 Task: Research Airbnb properties in Santana do Ipanema, Brazil from 5th December, 2023 to 10th December, 2023 for 4 adults.2 bedrooms having 4 beds and 2 bathrooms. Property type can be house. Look for 4 properties as per requirement.
Action: Mouse pressed left at (479, 125)
Screenshot: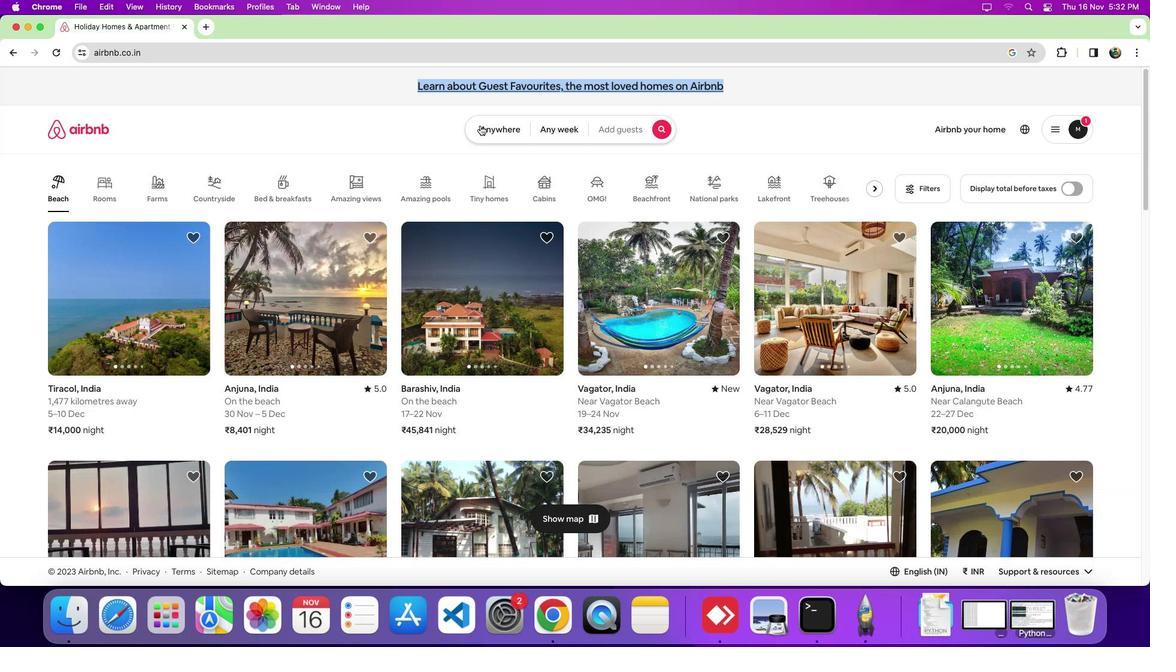 
Action: Mouse pressed left at (479, 125)
Screenshot: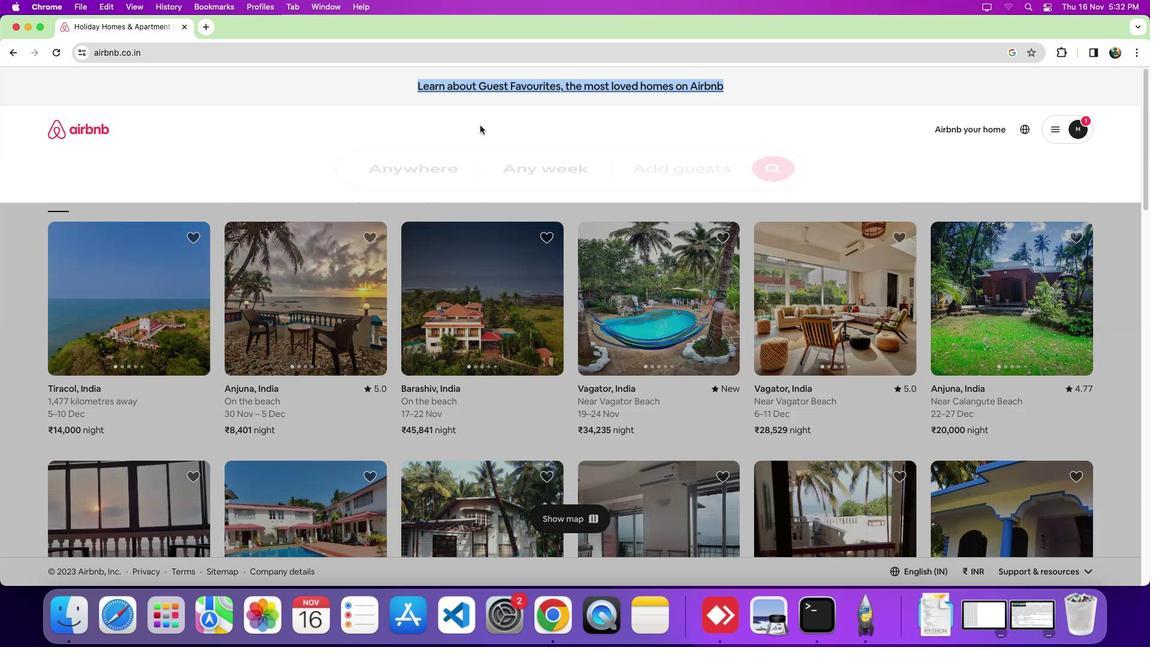 
Action: Mouse moved to (456, 180)
Screenshot: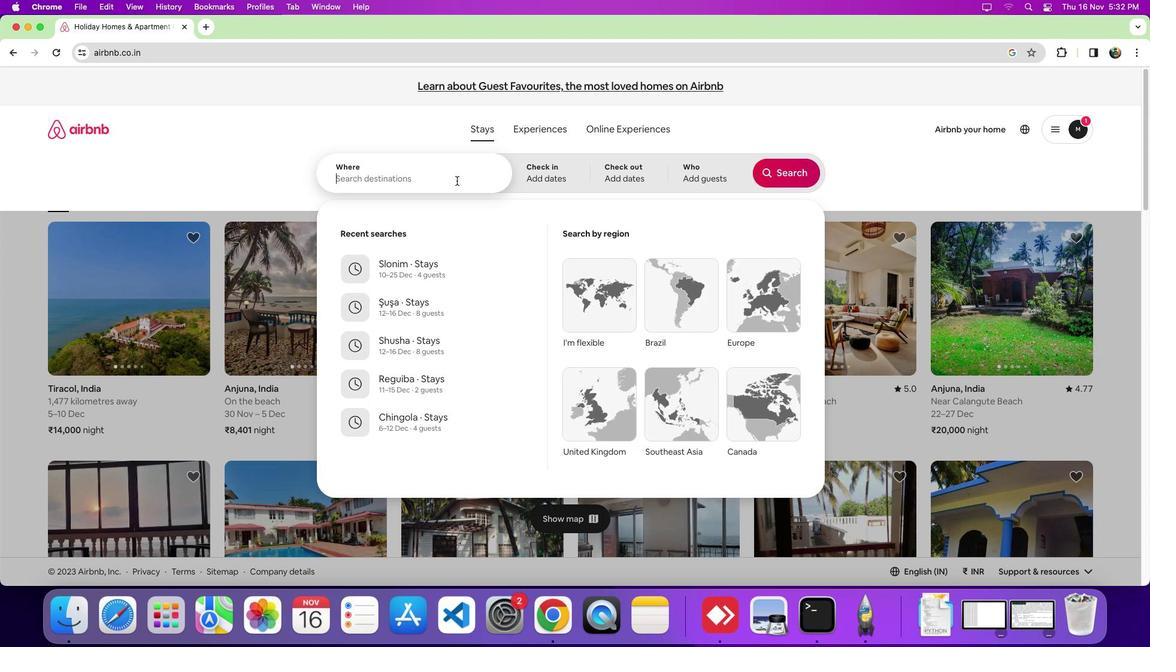 
Action: Mouse pressed left at (456, 180)
Screenshot: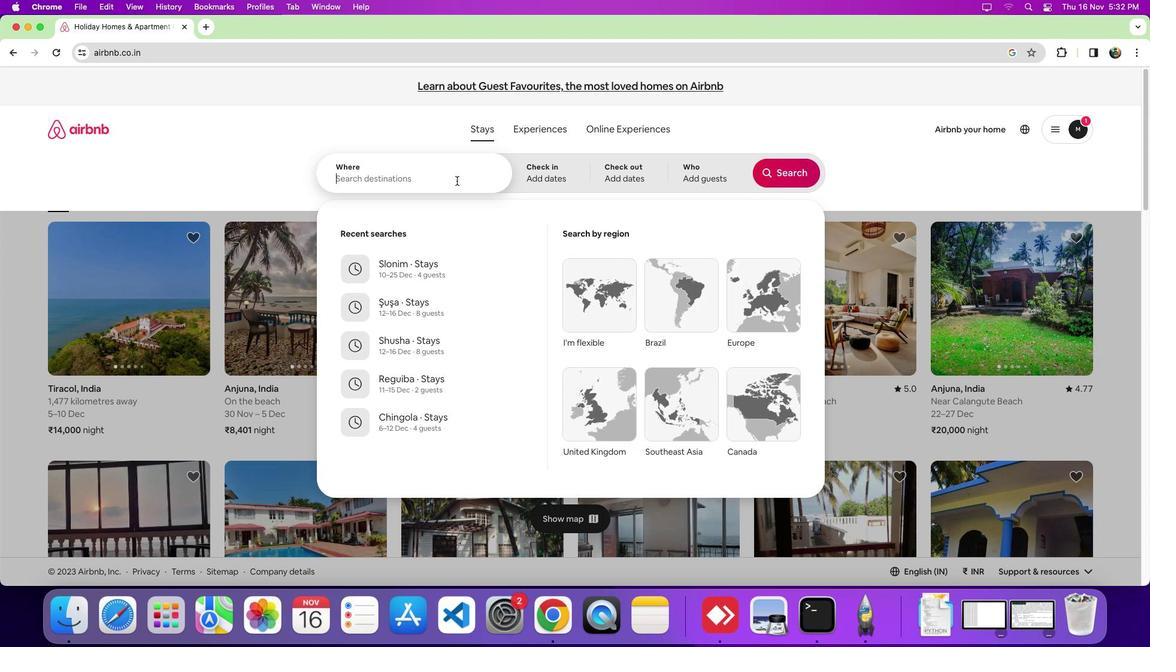 
Action: Key pressed Key.shift_r'S''a''n''t''a''n''a'Key.space'd''o'Key.space'i''p''a''n''e''m''a'','Key.spaceKey.shift_r'B''r''a''z''i''l'
Screenshot: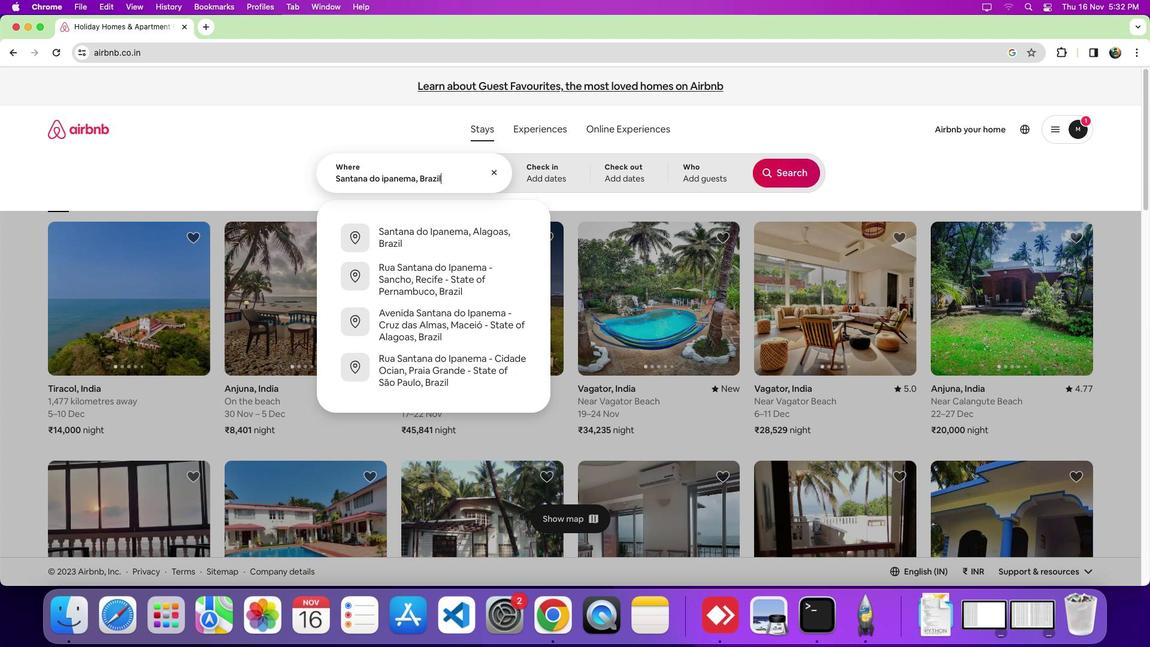 
Action: Mouse moved to (546, 177)
Screenshot: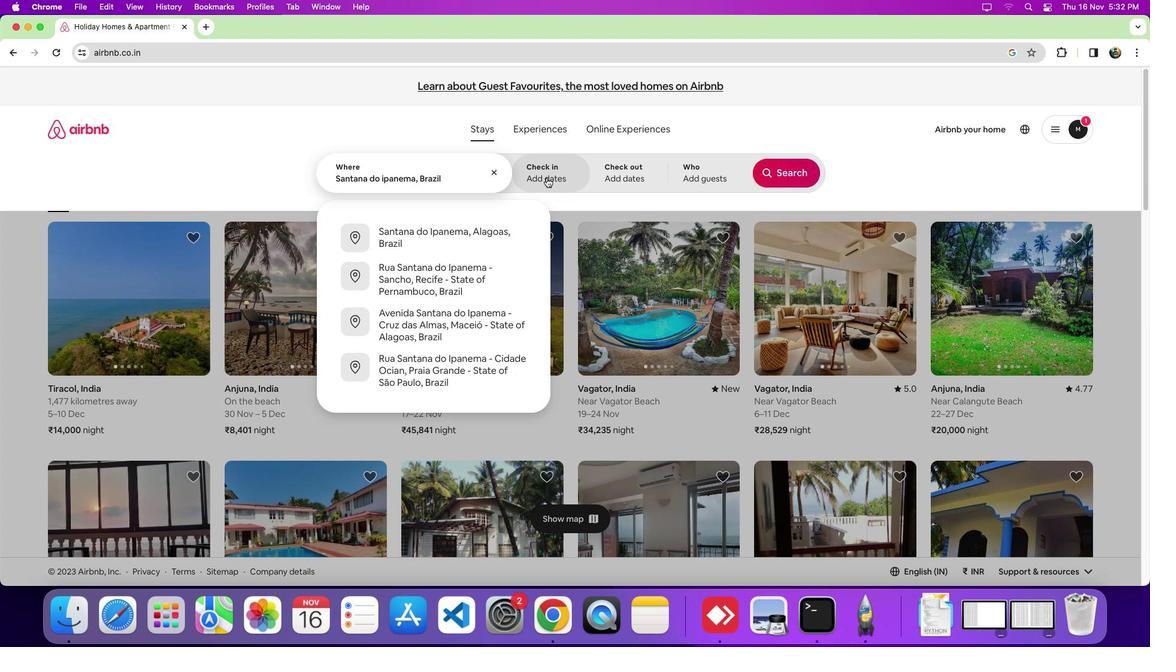 
Action: Mouse pressed left at (546, 177)
Screenshot: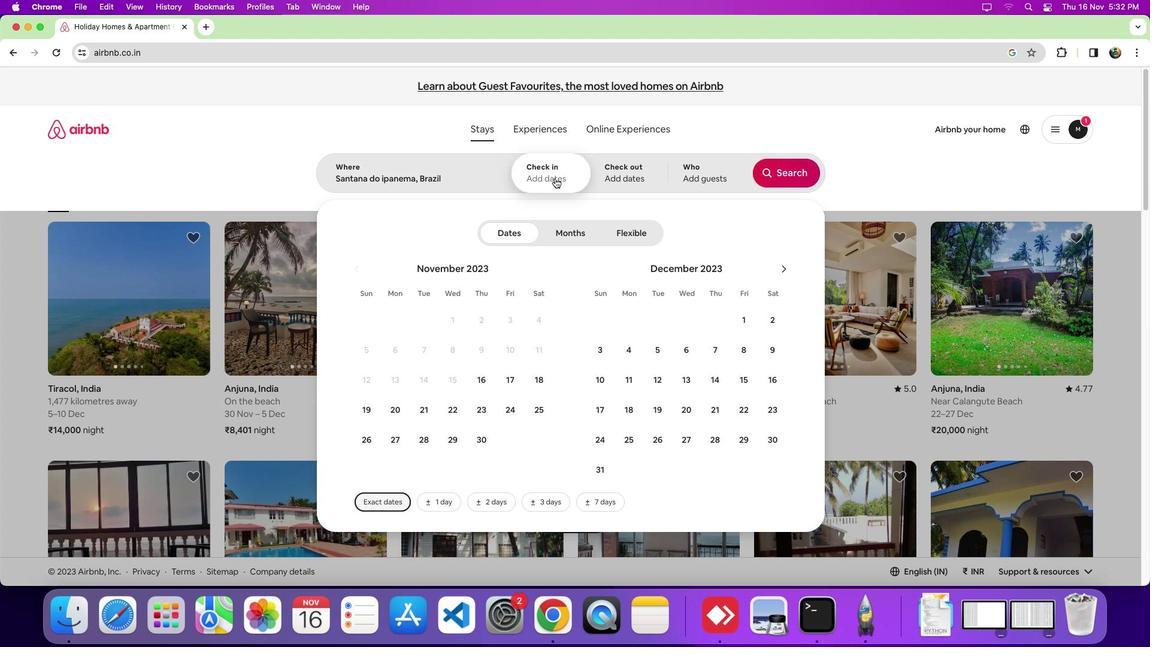 
Action: Mouse moved to (663, 352)
Screenshot: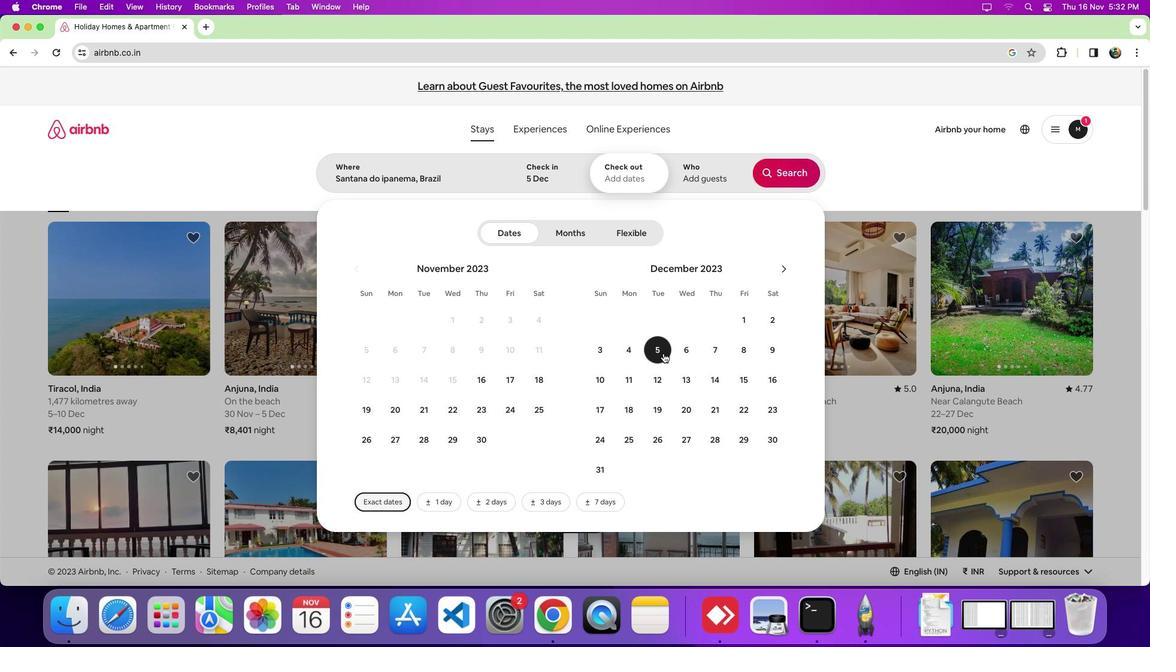 
Action: Mouse pressed left at (663, 352)
Screenshot: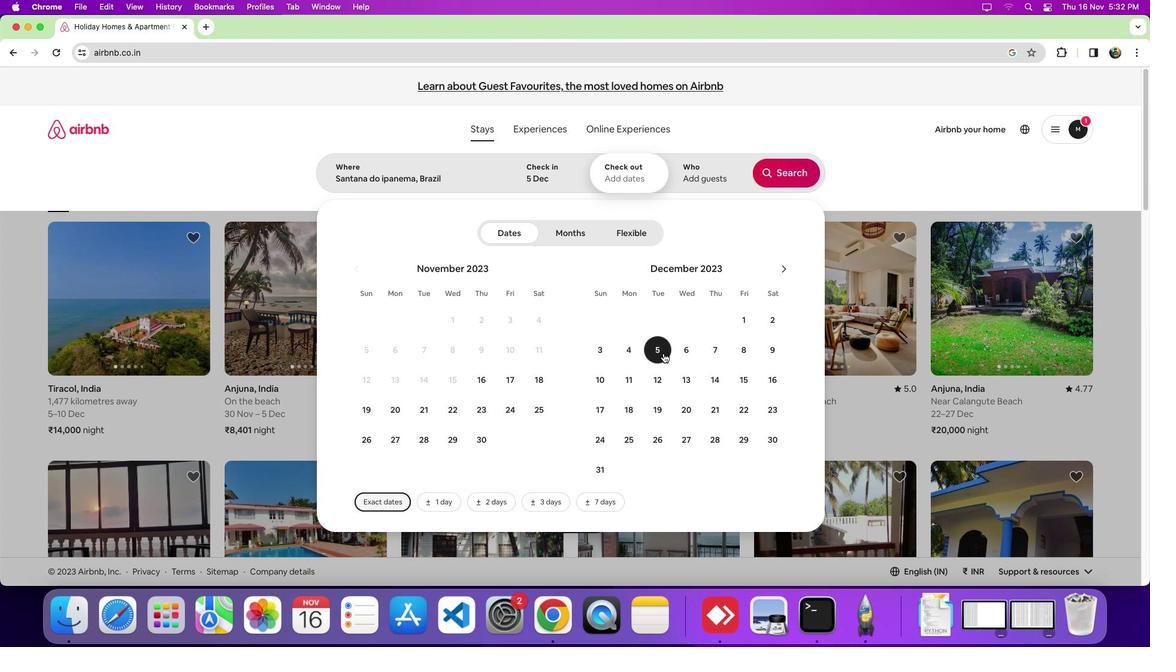 
Action: Mouse moved to (608, 387)
Screenshot: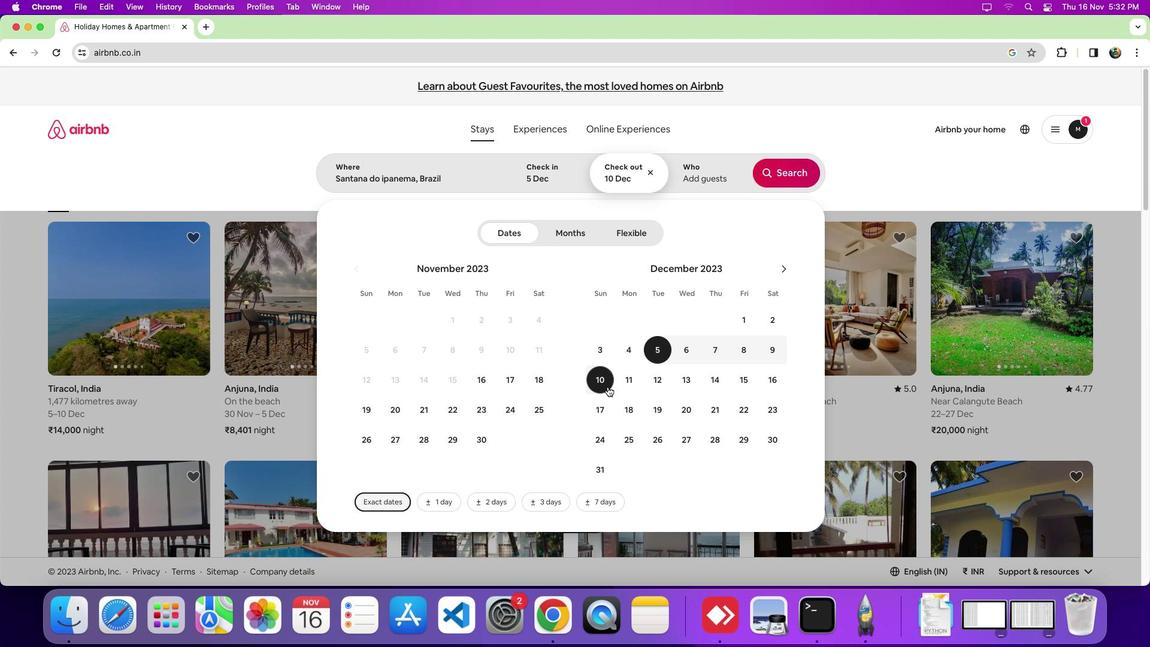 
Action: Mouse pressed left at (608, 387)
Screenshot: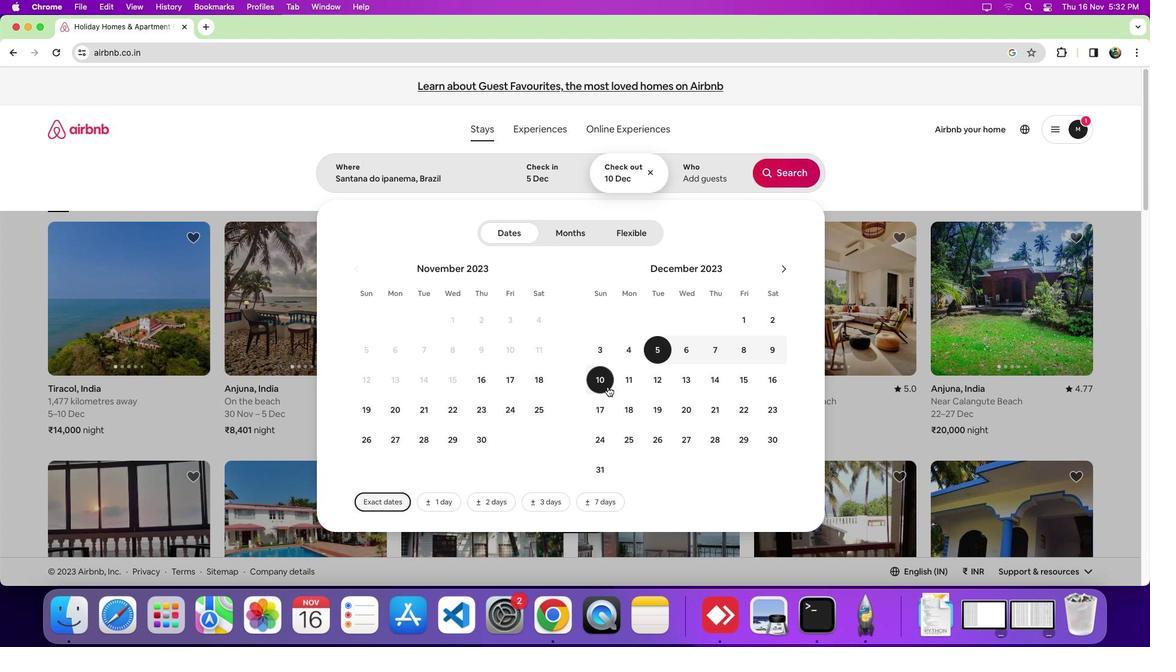 
Action: Mouse moved to (687, 173)
Screenshot: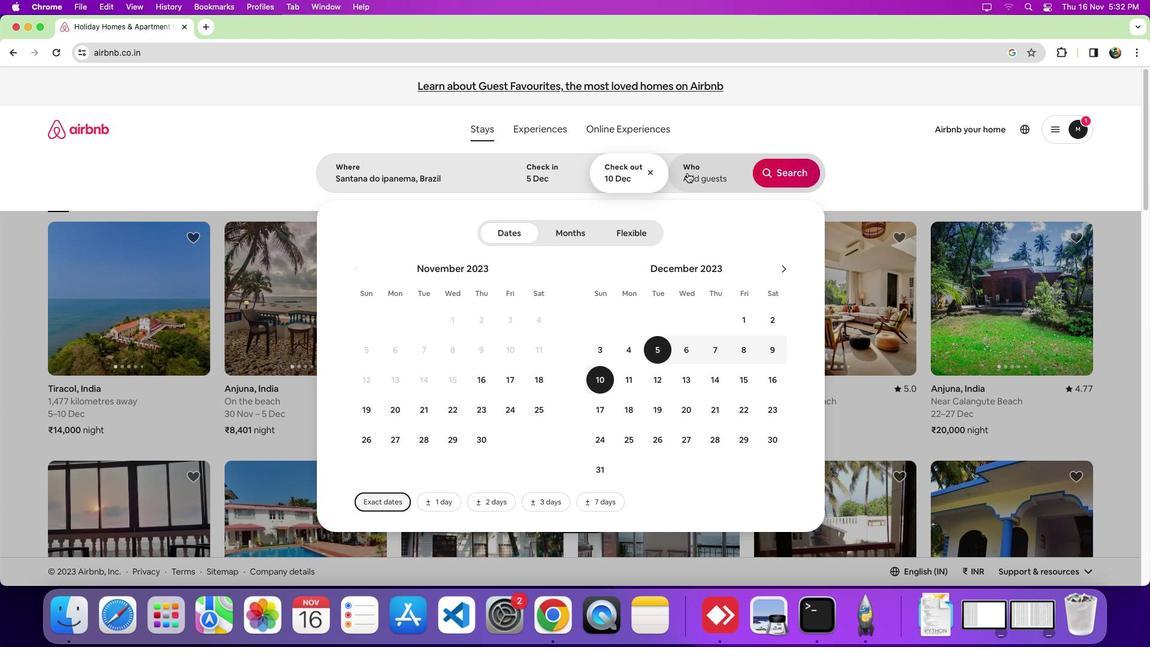 
Action: Mouse pressed left at (687, 173)
Screenshot: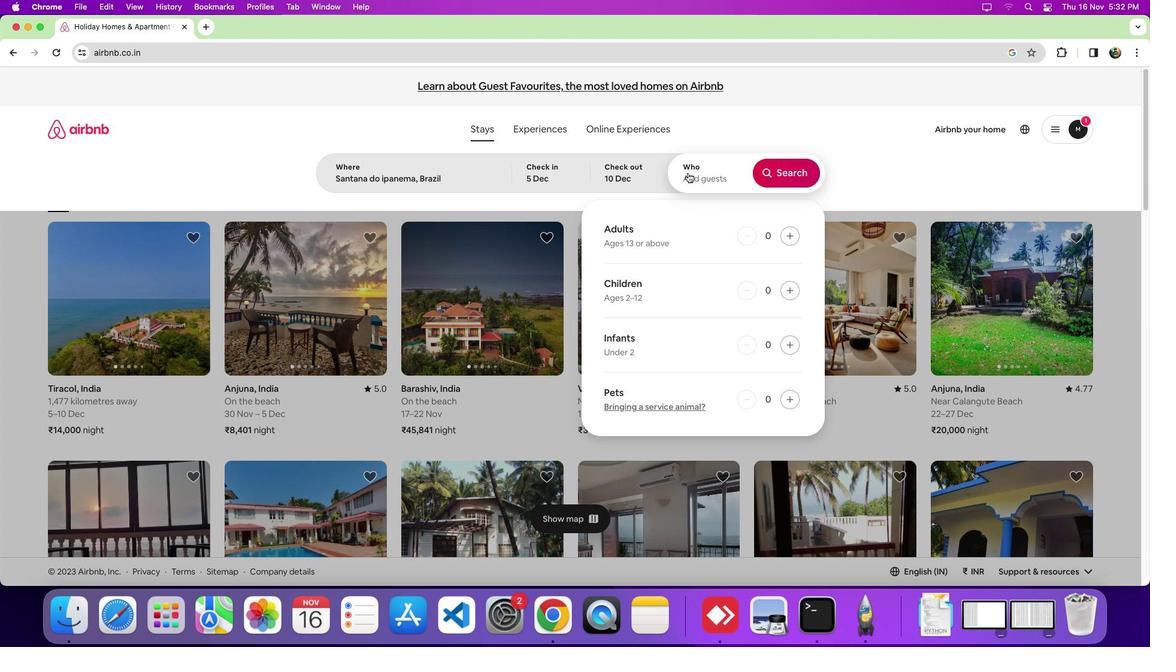 
Action: Mouse moved to (787, 237)
Screenshot: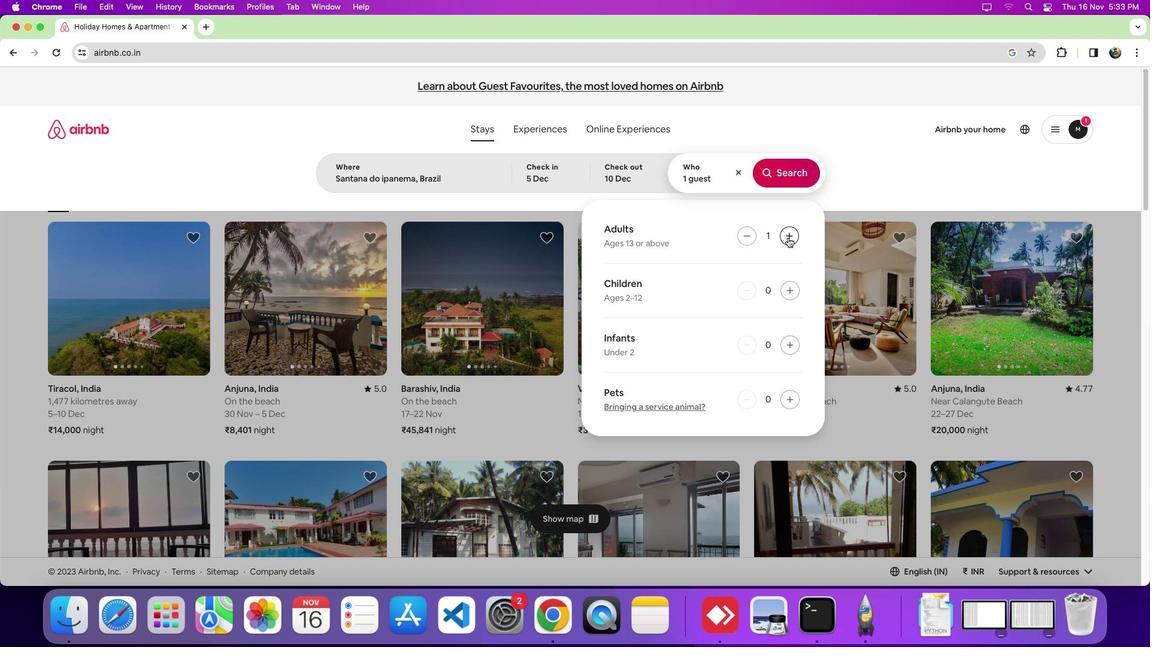 
Action: Mouse pressed left at (787, 237)
Screenshot: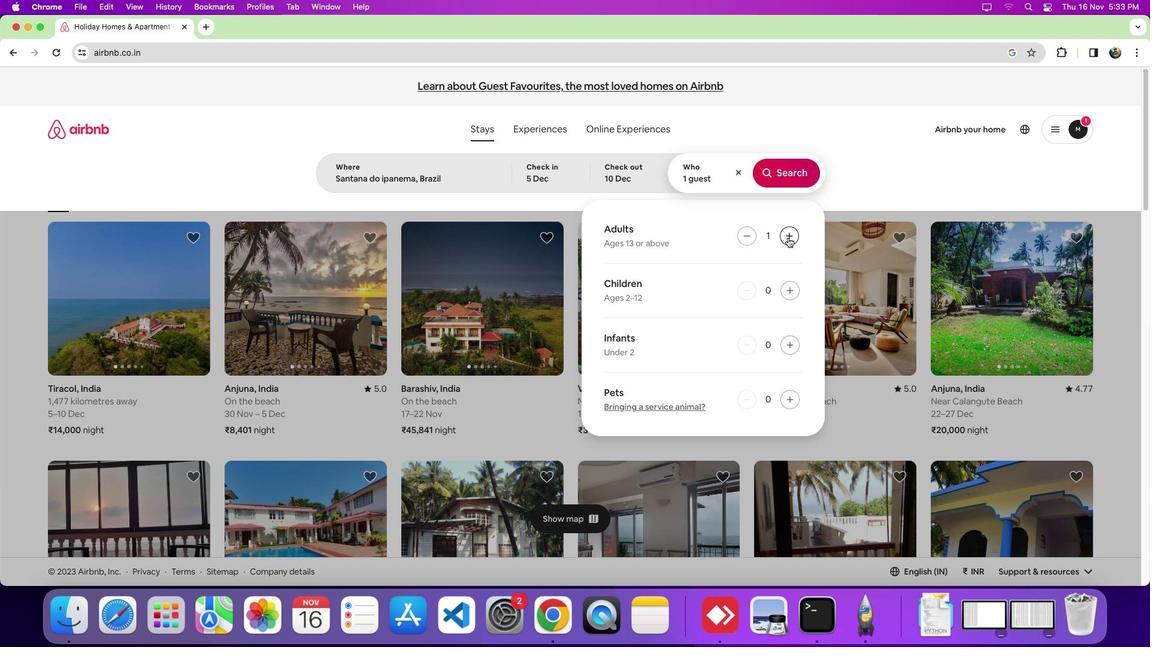 
Action: Mouse moved to (787, 237)
Screenshot: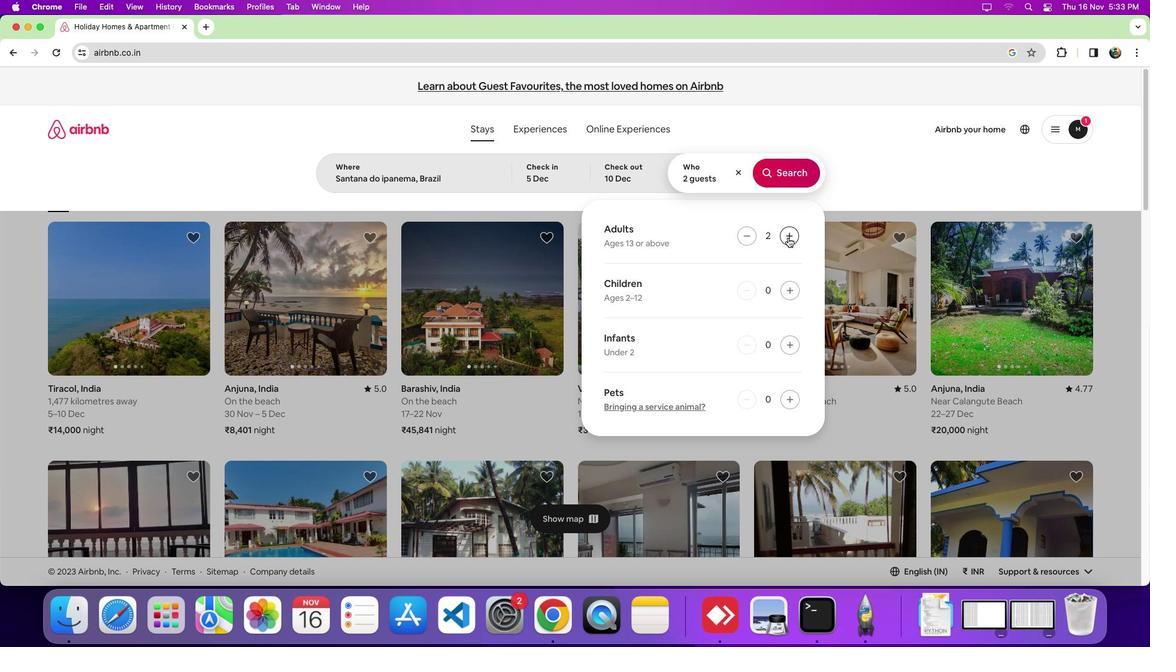 
Action: Mouse pressed left at (787, 237)
Screenshot: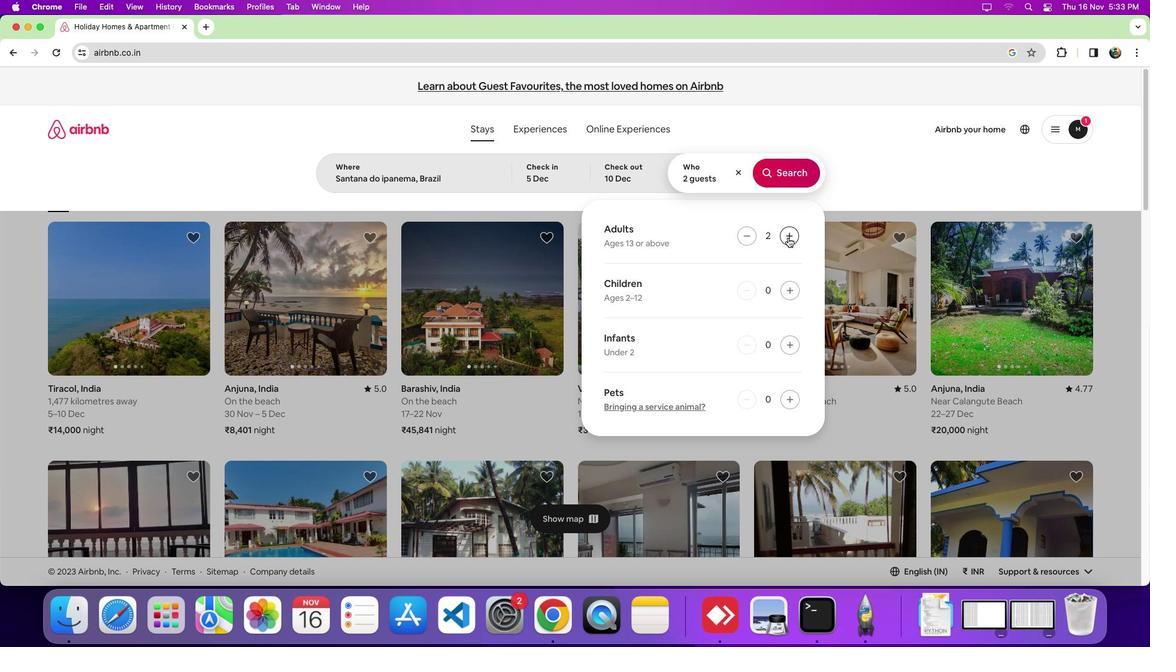
Action: Mouse pressed left at (787, 237)
Screenshot: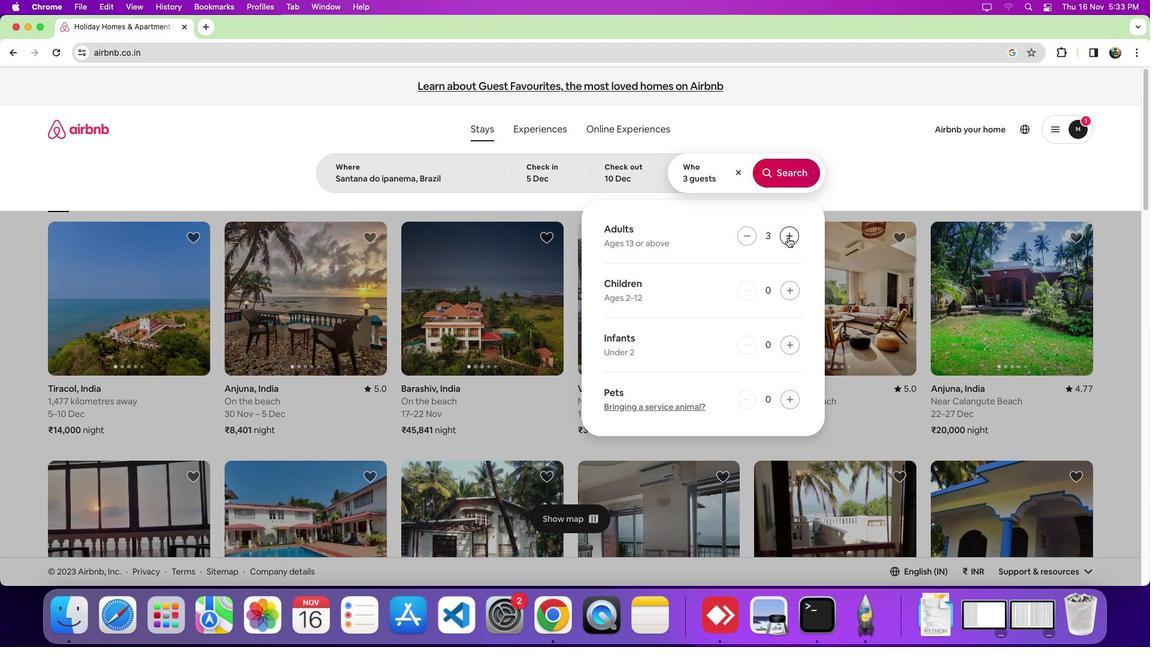 
Action: Mouse pressed left at (787, 237)
Screenshot: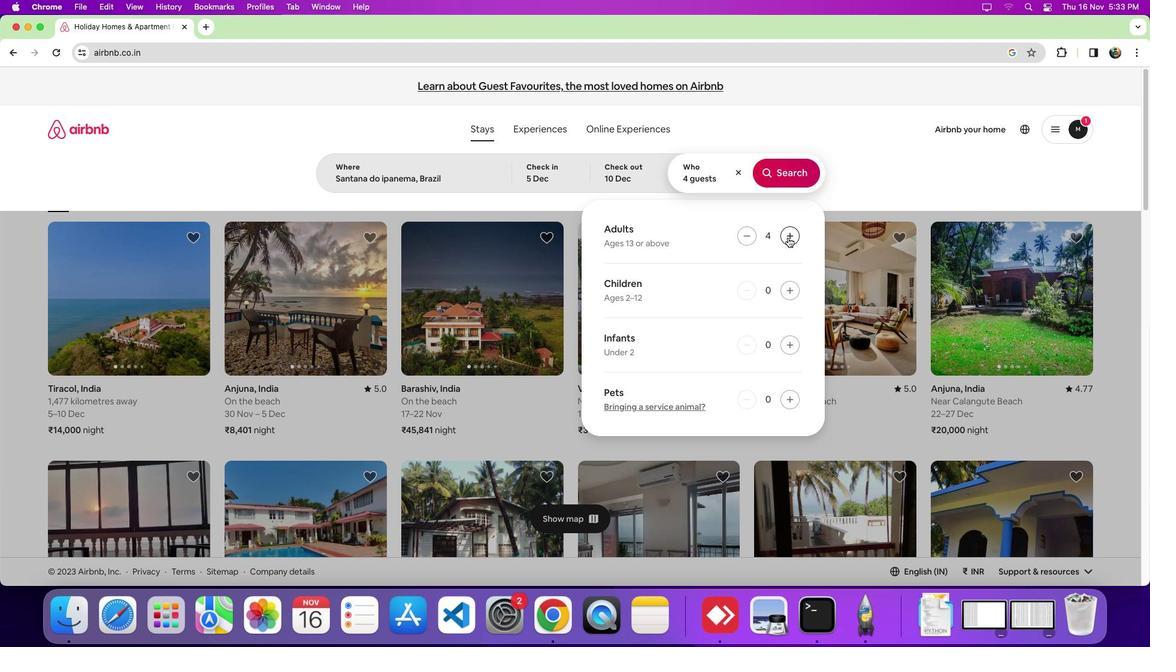
Action: Mouse moved to (771, 166)
Screenshot: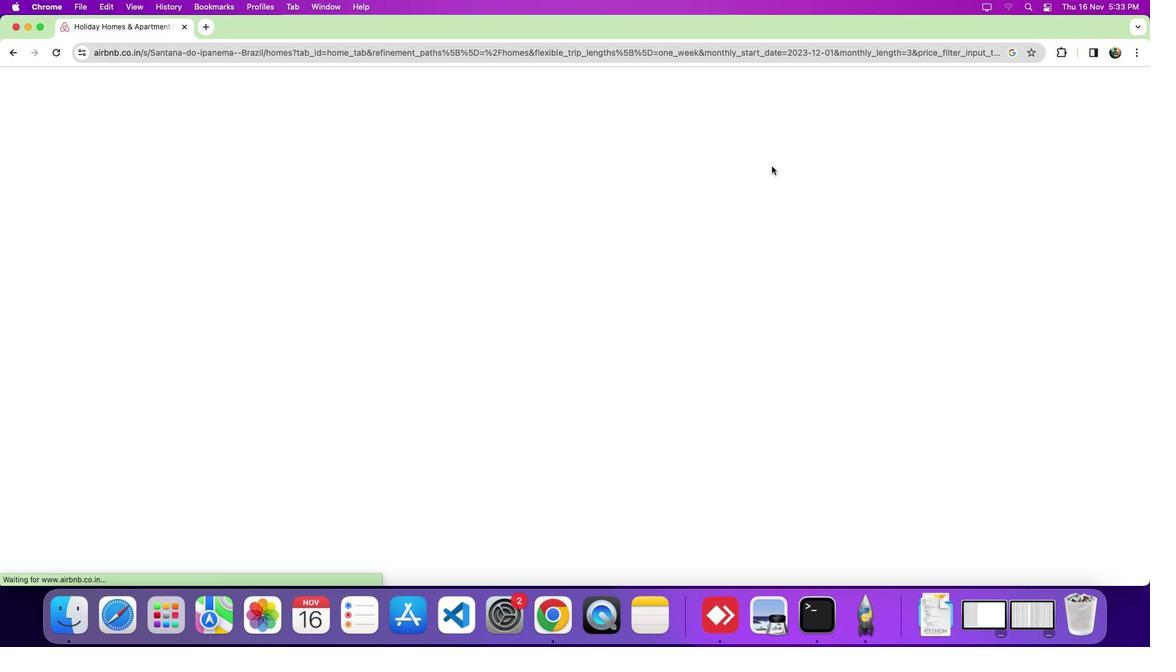 
Action: Mouse pressed left at (771, 166)
Screenshot: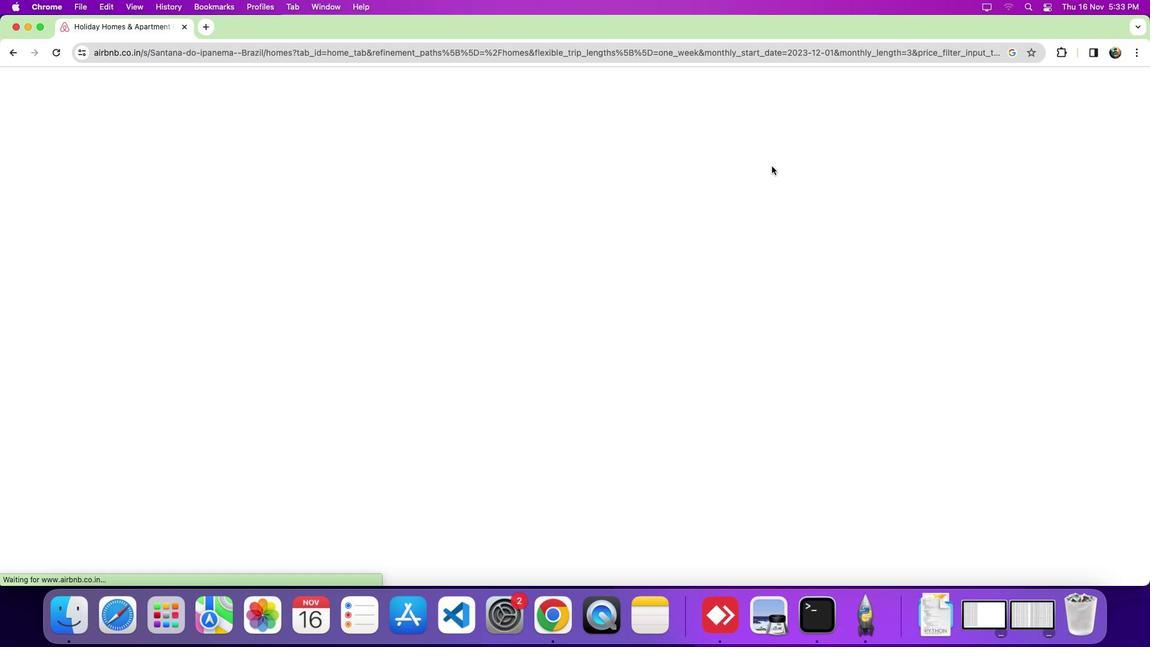 
Action: Mouse moved to (963, 140)
Screenshot: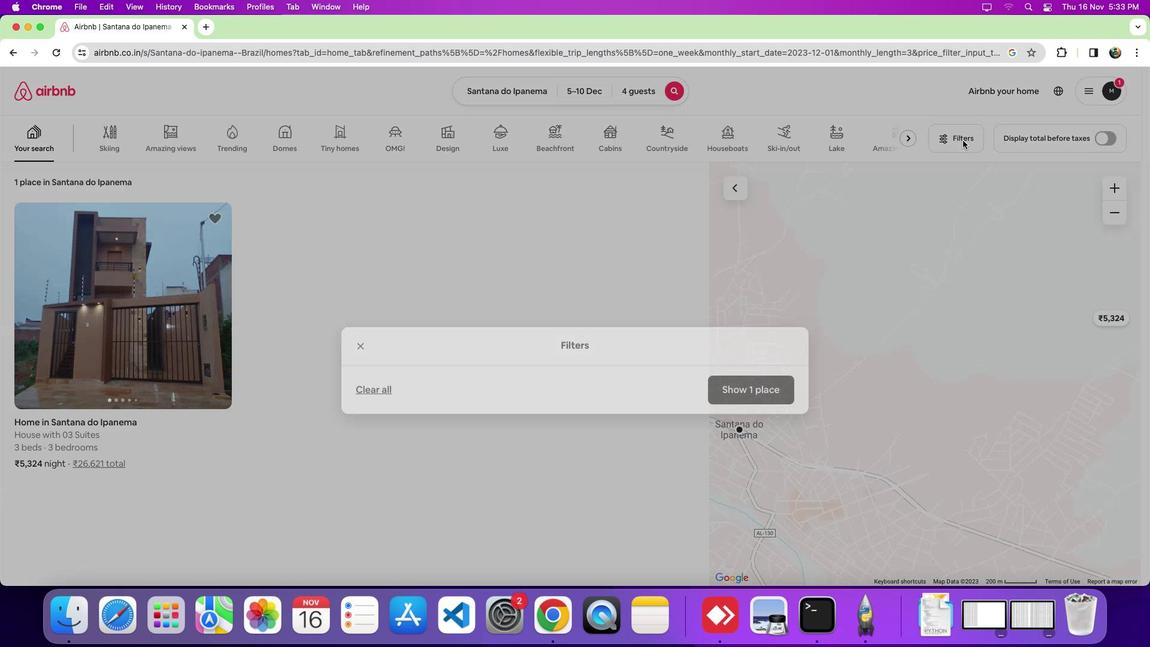 
Action: Mouse pressed left at (963, 140)
Screenshot: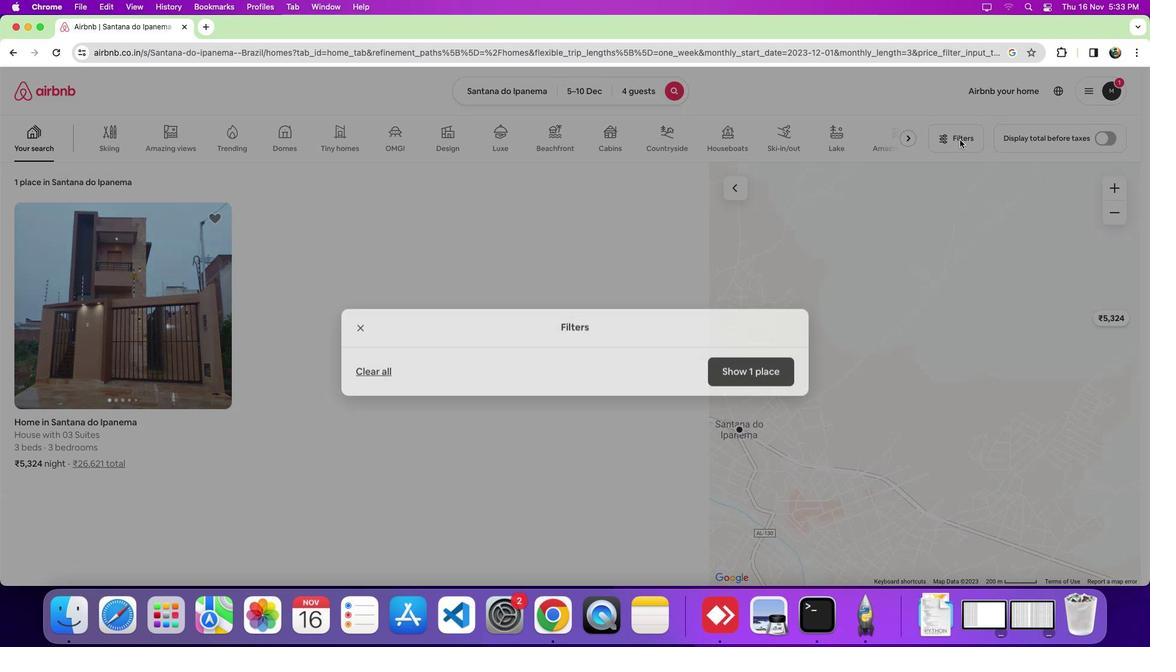
Action: Mouse moved to (583, 259)
Screenshot: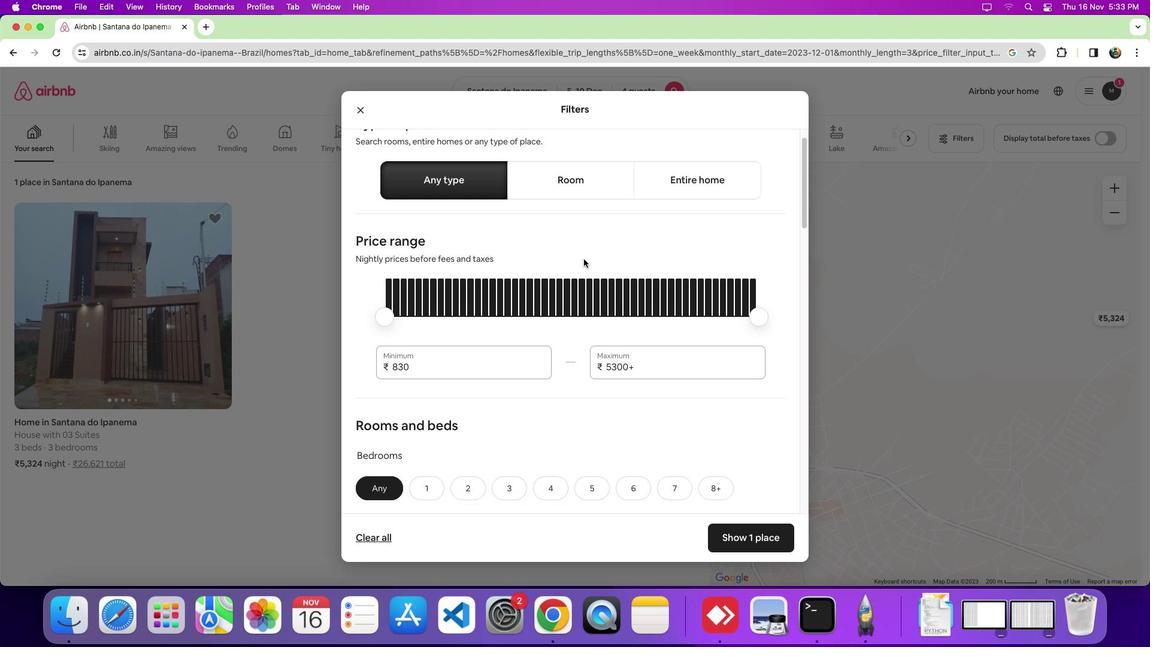 
Action: Mouse scrolled (583, 259) with delta (0, 0)
Screenshot: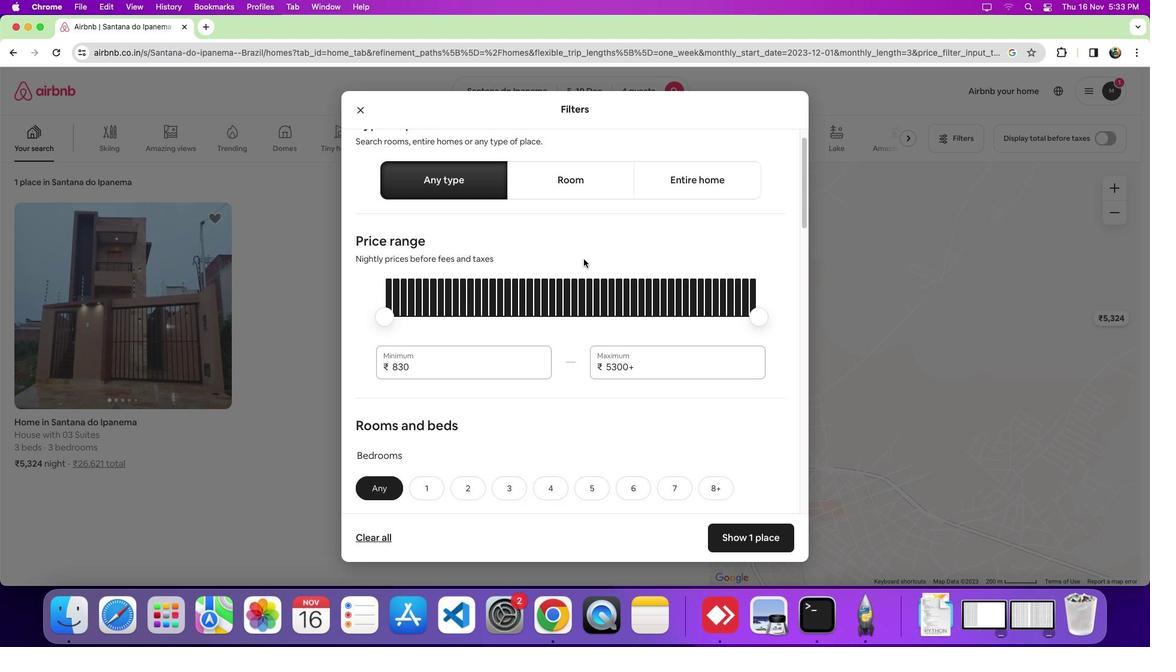 
Action: Mouse scrolled (583, 259) with delta (0, 0)
Screenshot: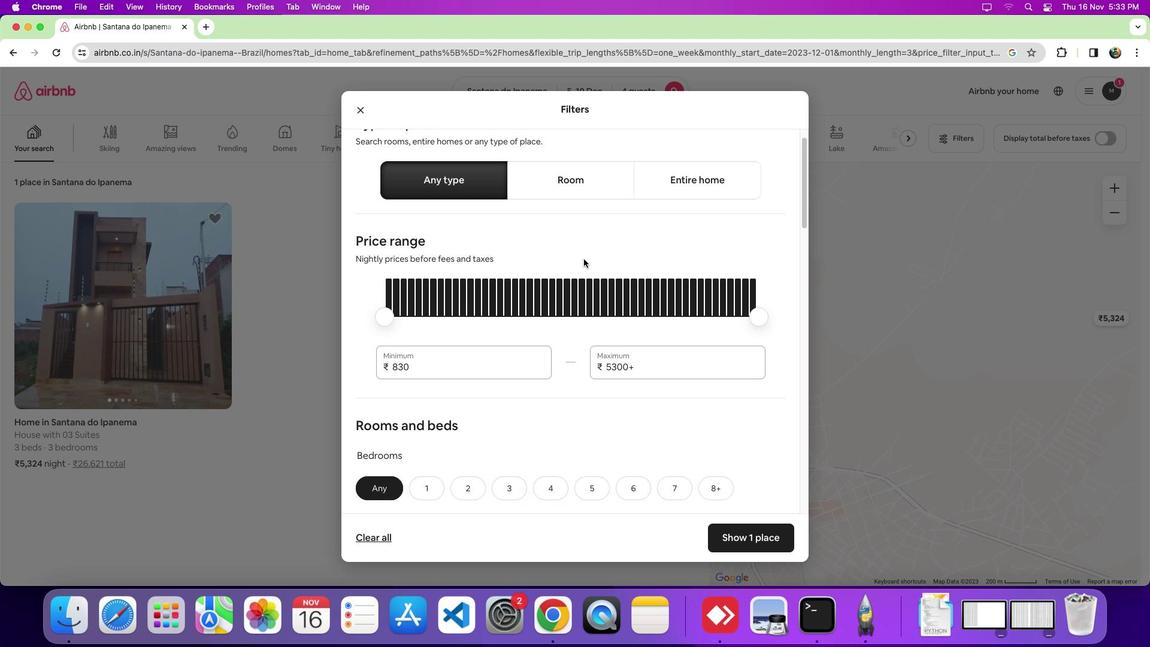 
Action: Mouse moved to (584, 258)
Screenshot: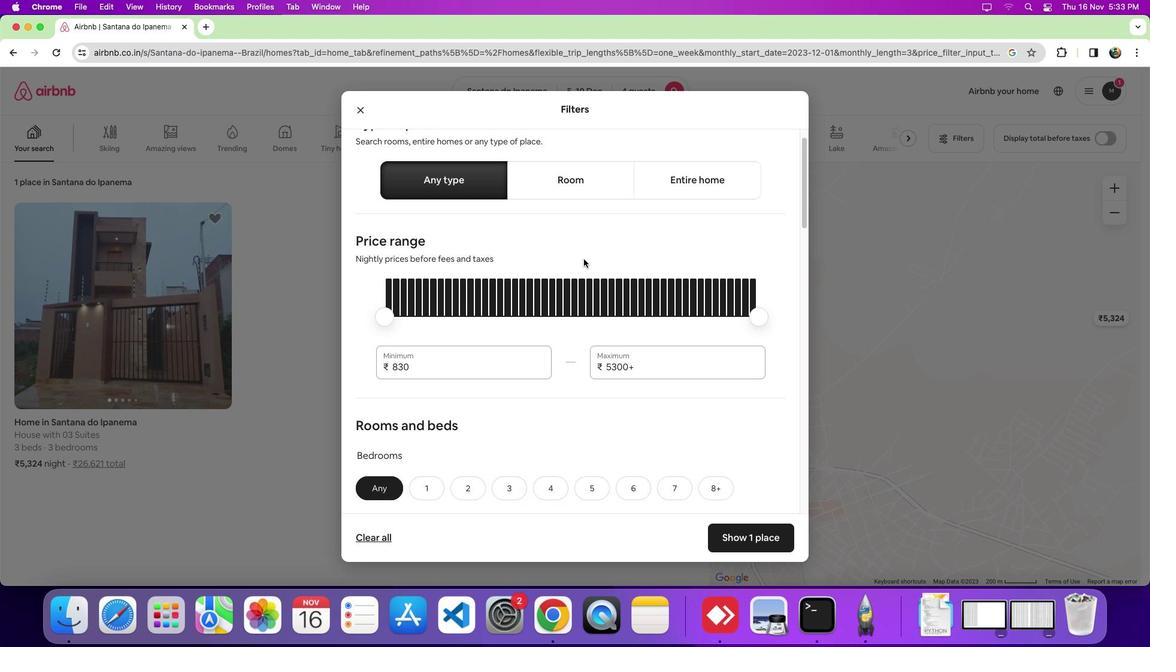 
Action: Mouse scrolled (584, 258) with delta (0, 0)
Screenshot: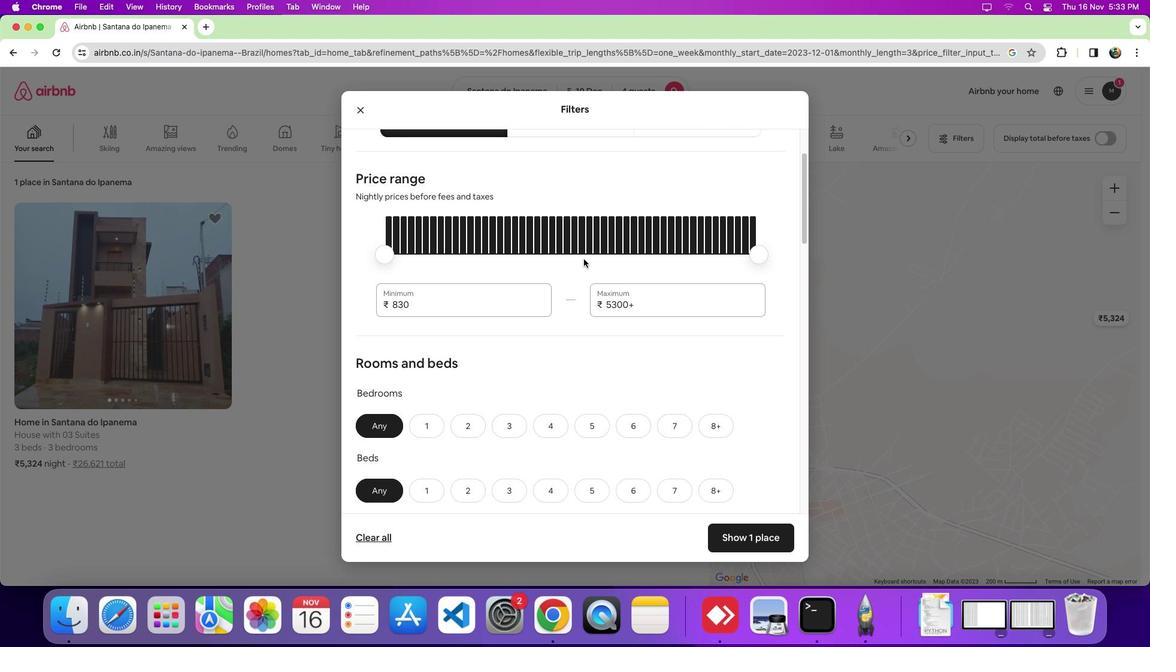 
Action: Mouse scrolled (584, 258) with delta (0, 0)
Screenshot: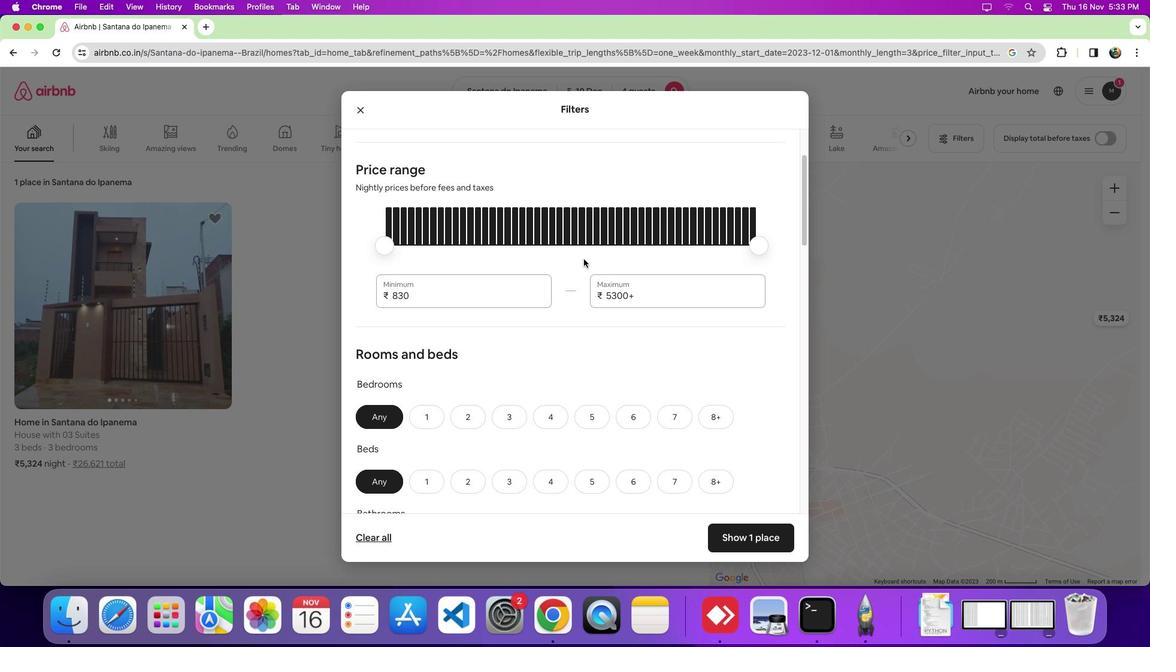
Action: Mouse scrolled (584, 258) with delta (0, 0)
Screenshot: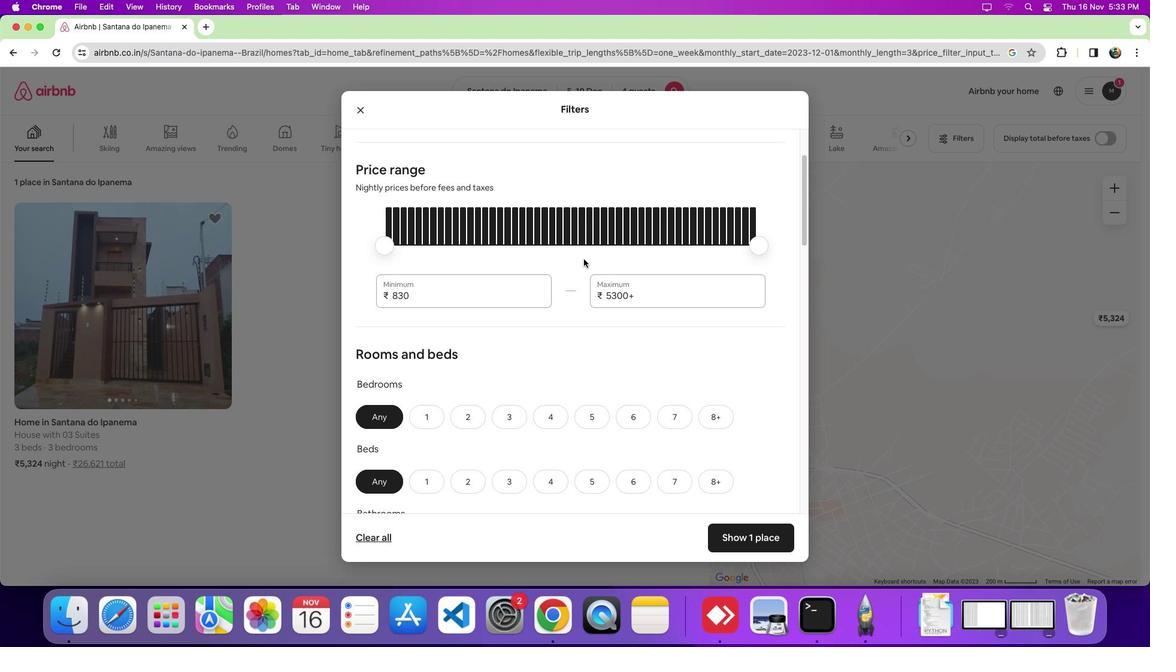 
Action: Mouse moved to (584, 258)
Screenshot: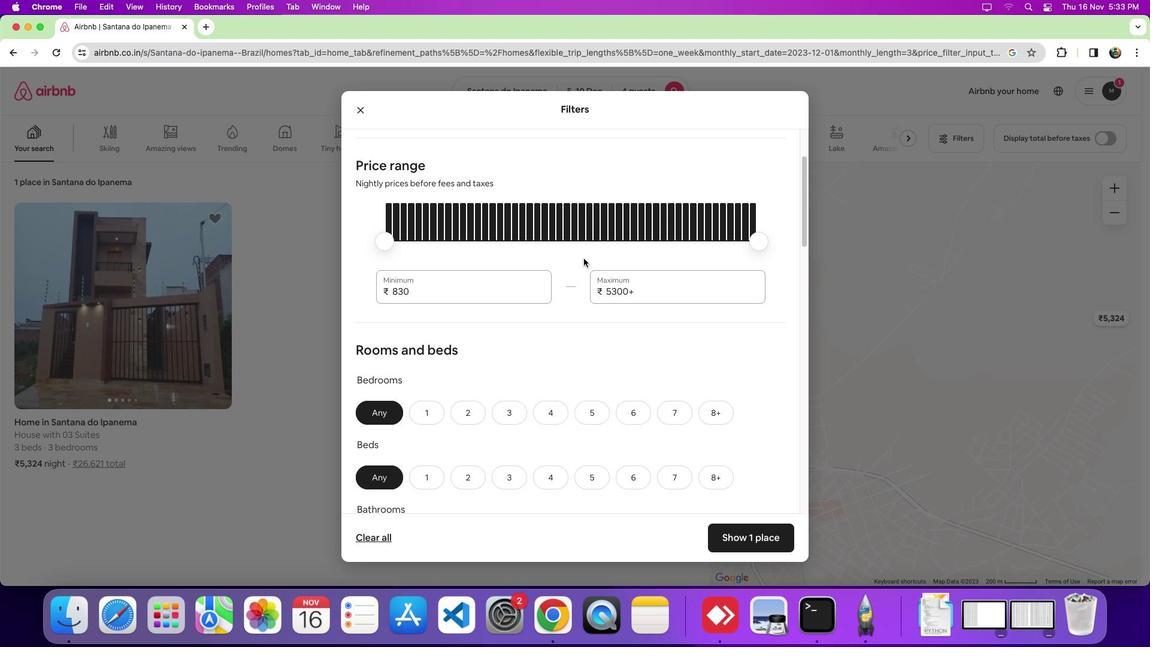 
Action: Mouse scrolled (584, 258) with delta (0, 0)
Screenshot: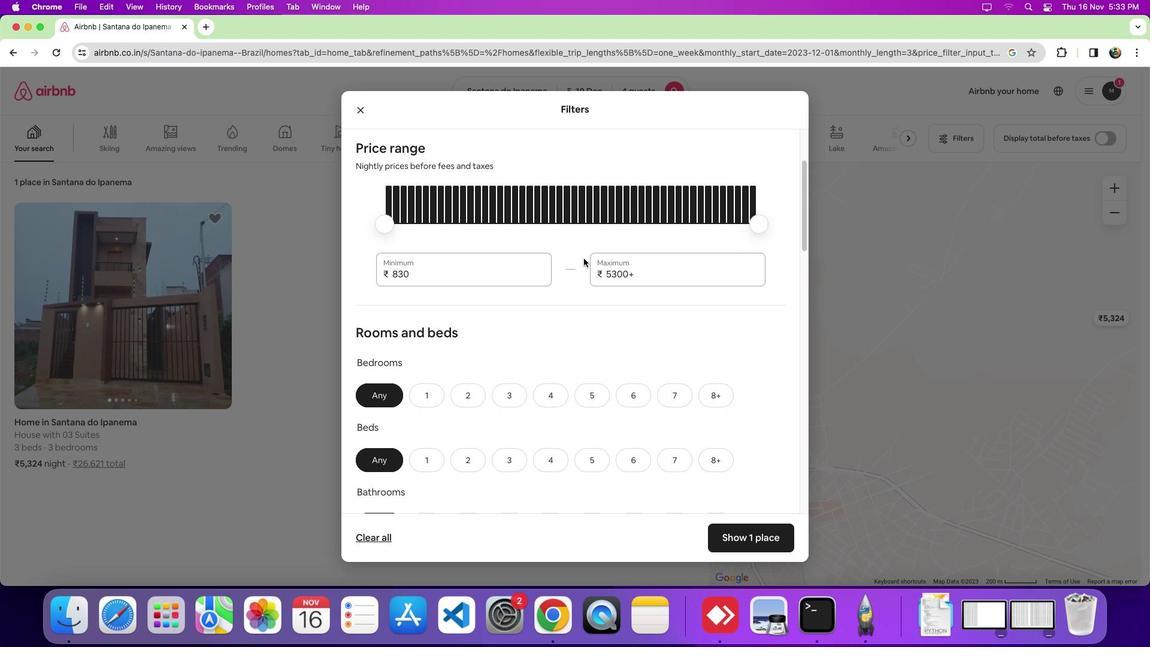 
Action: Mouse scrolled (584, 258) with delta (0, 0)
Screenshot: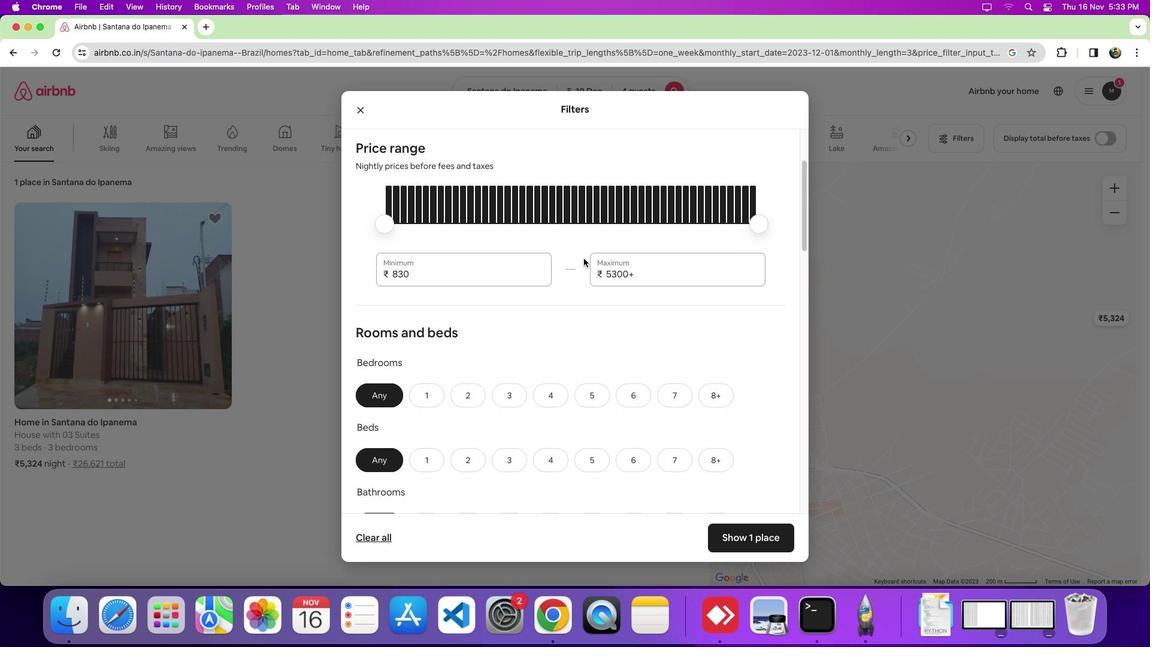 
Action: Mouse scrolled (584, 258) with delta (0, 0)
Screenshot: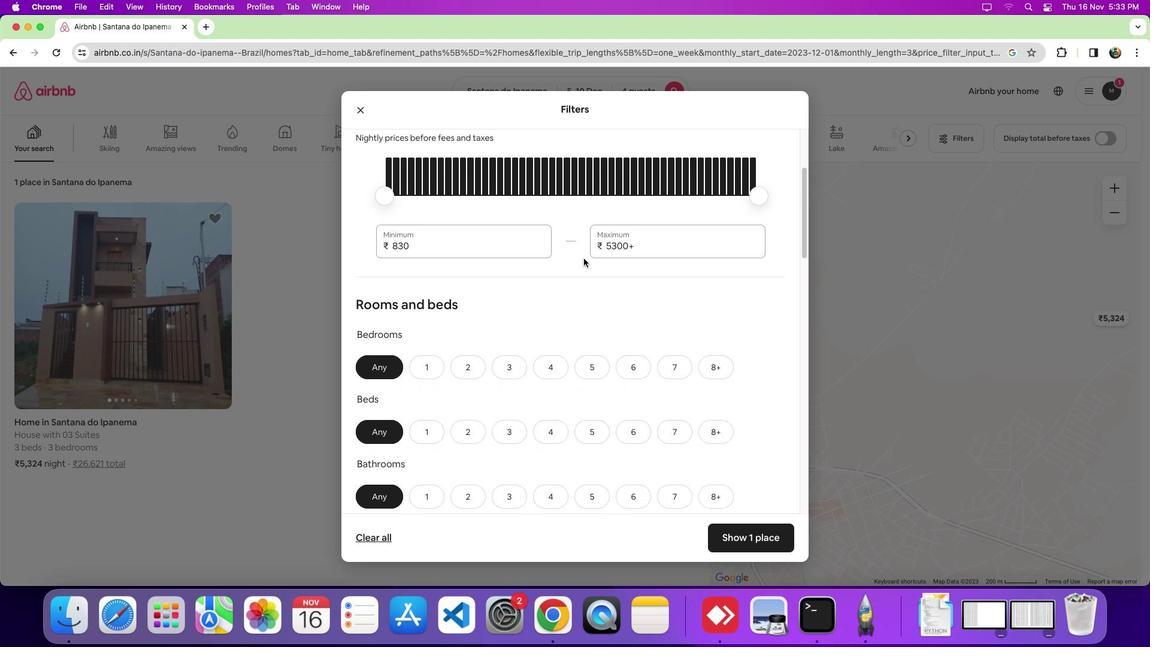 
Action: Mouse scrolled (584, 258) with delta (0, 0)
Screenshot: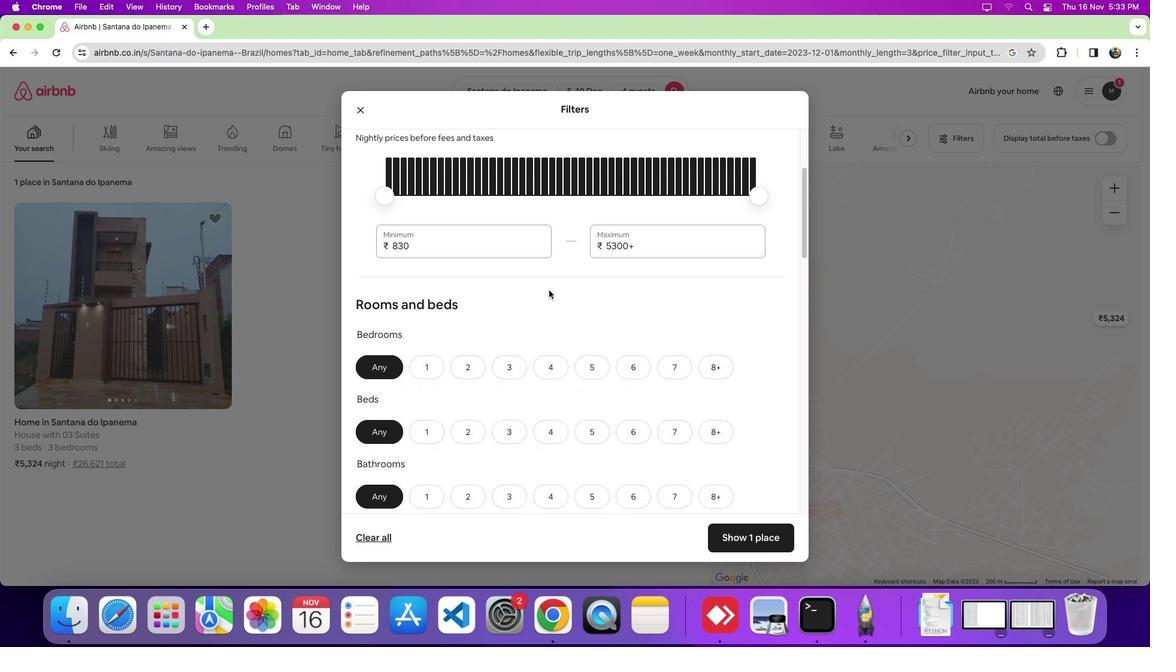 
Action: Mouse moved to (473, 371)
Screenshot: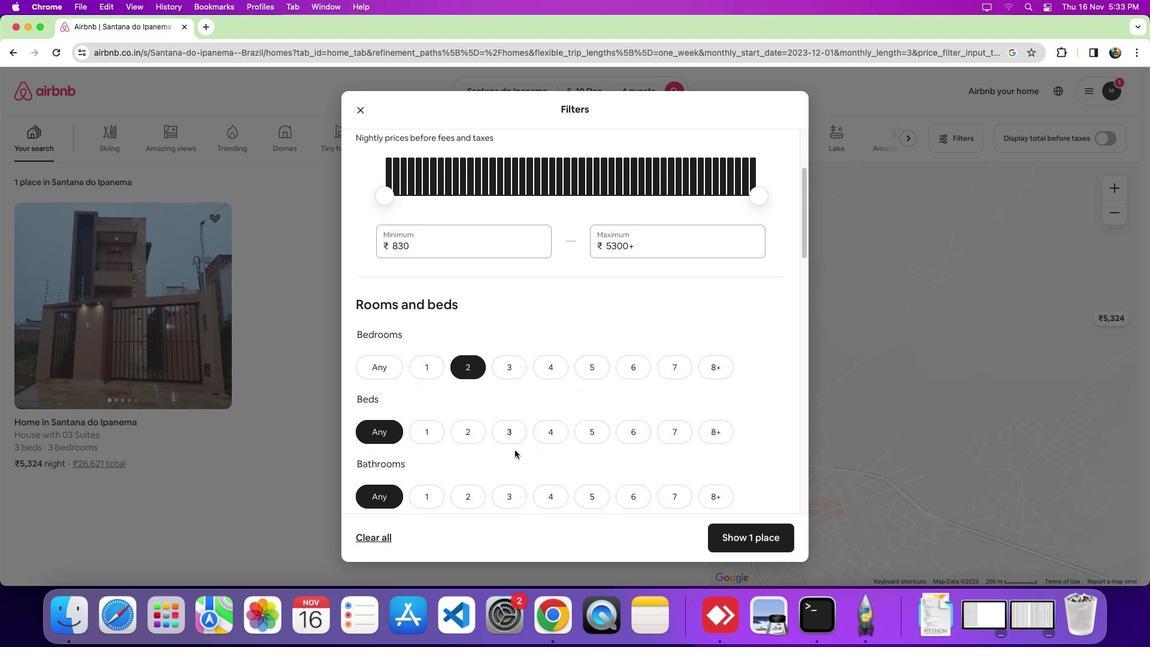 
Action: Mouse pressed left at (473, 371)
Screenshot: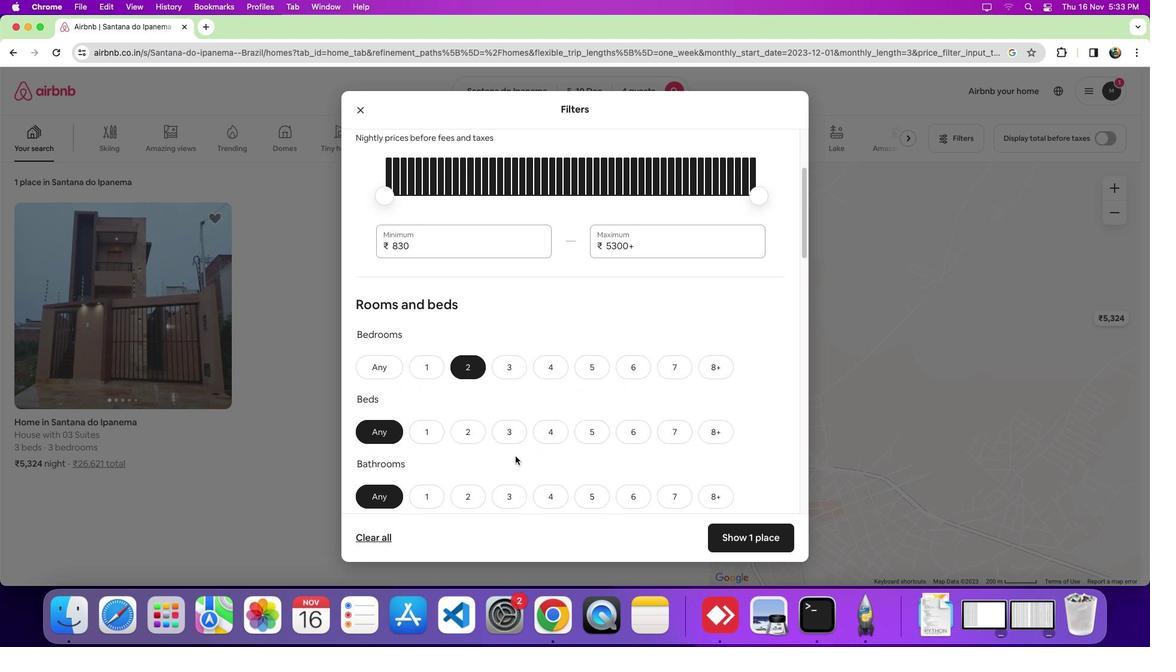 
Action: Mouse moved to (557, 428)
Screenshot: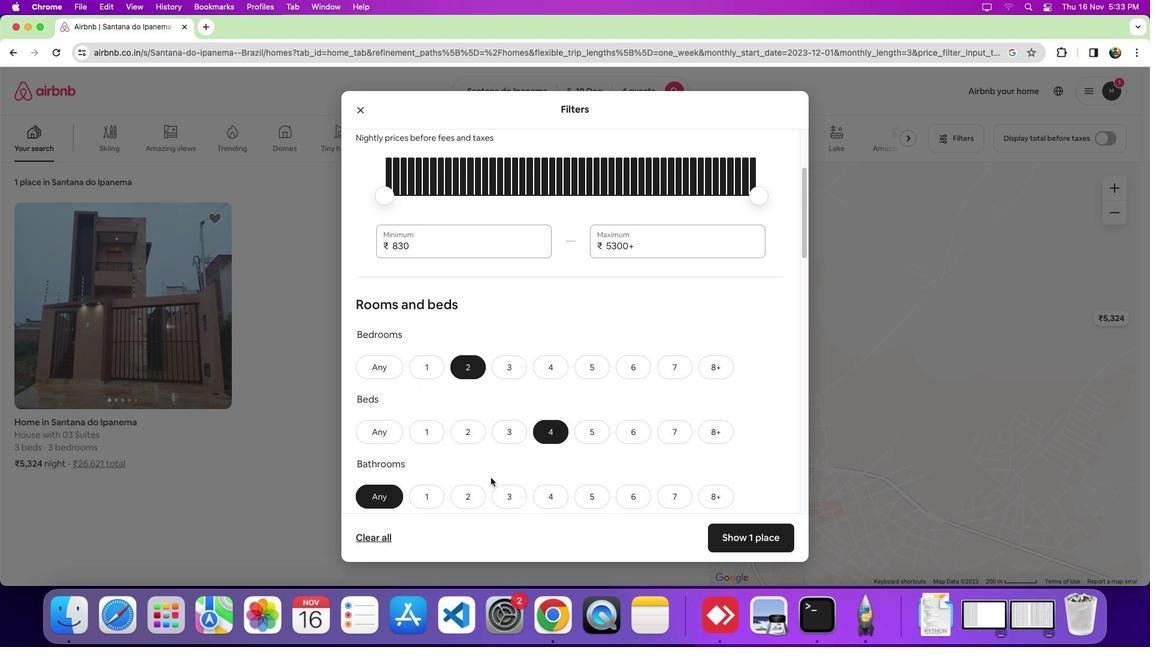 
Action: Mouse pressed left at (557, 428)
Screenshot: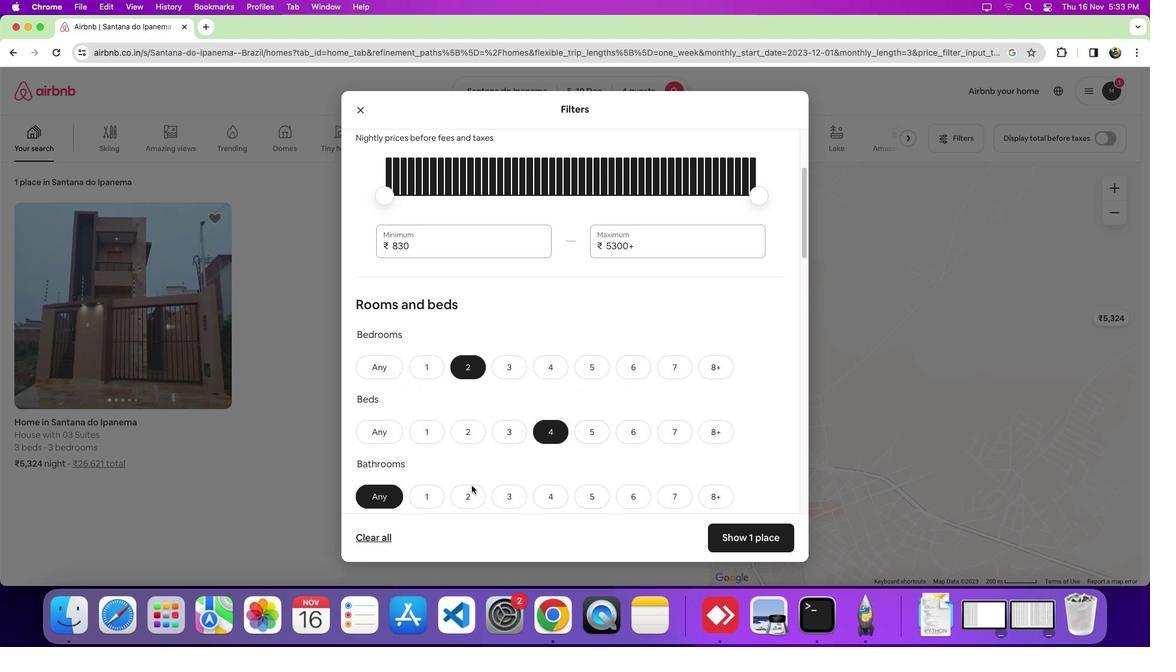 
Action: Mouse moved to (464, 489)
Screenshot: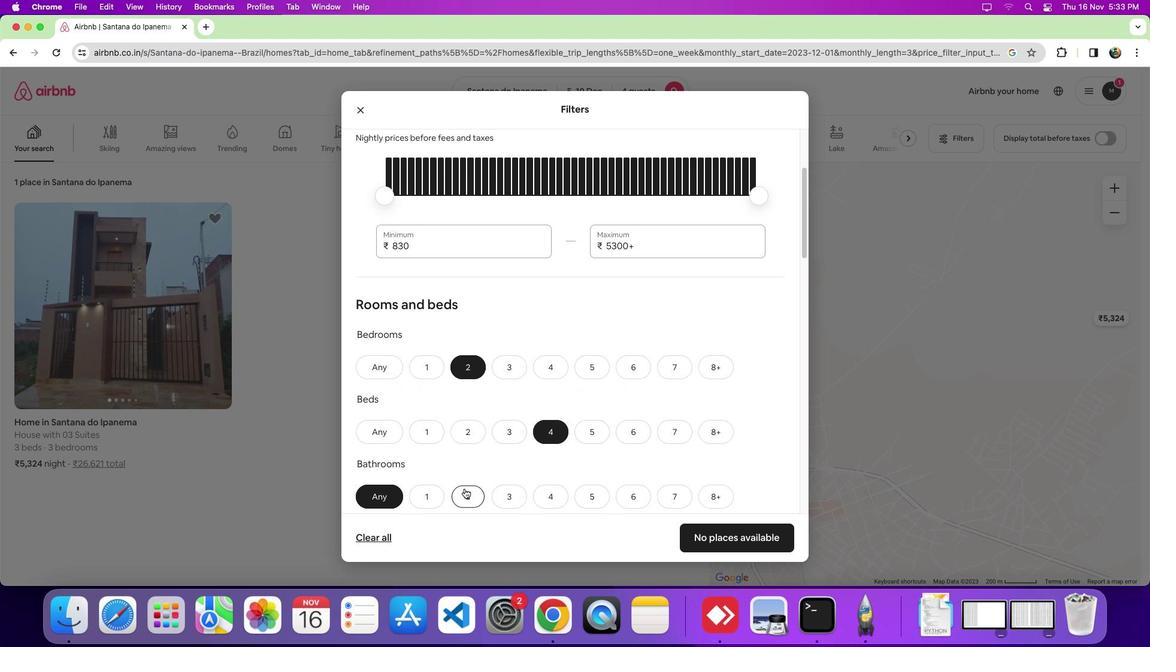 
Action: Mouse pressed left at (464, 489)
Screenshot: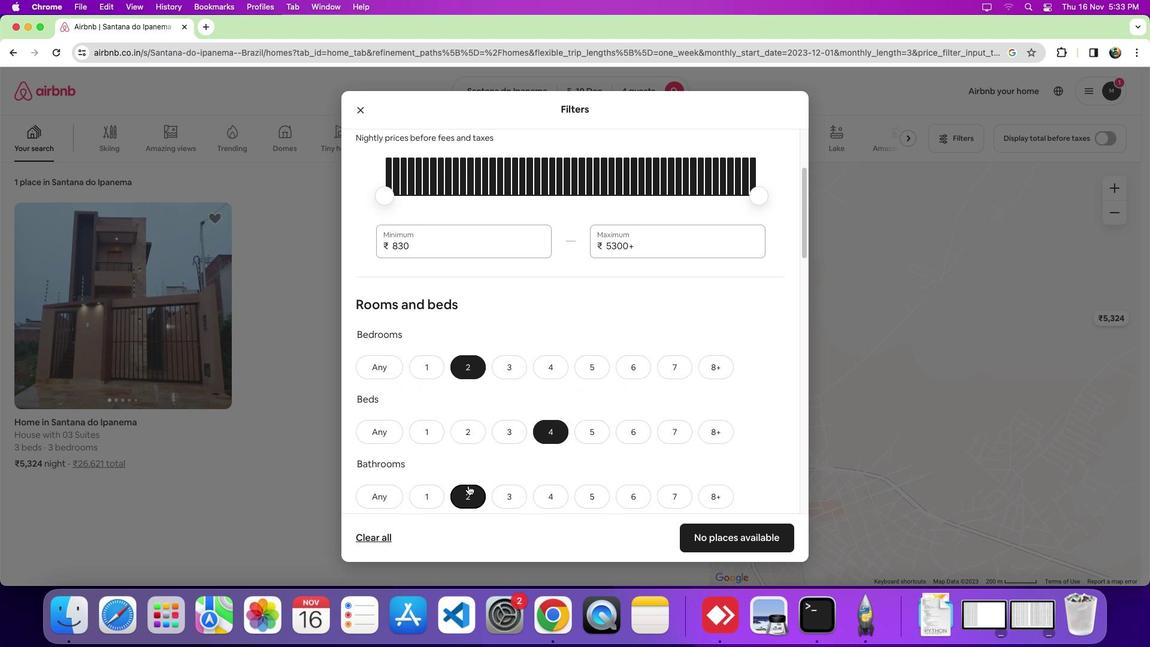 
Action: Mouse moved to (599, 417)
Screenshot: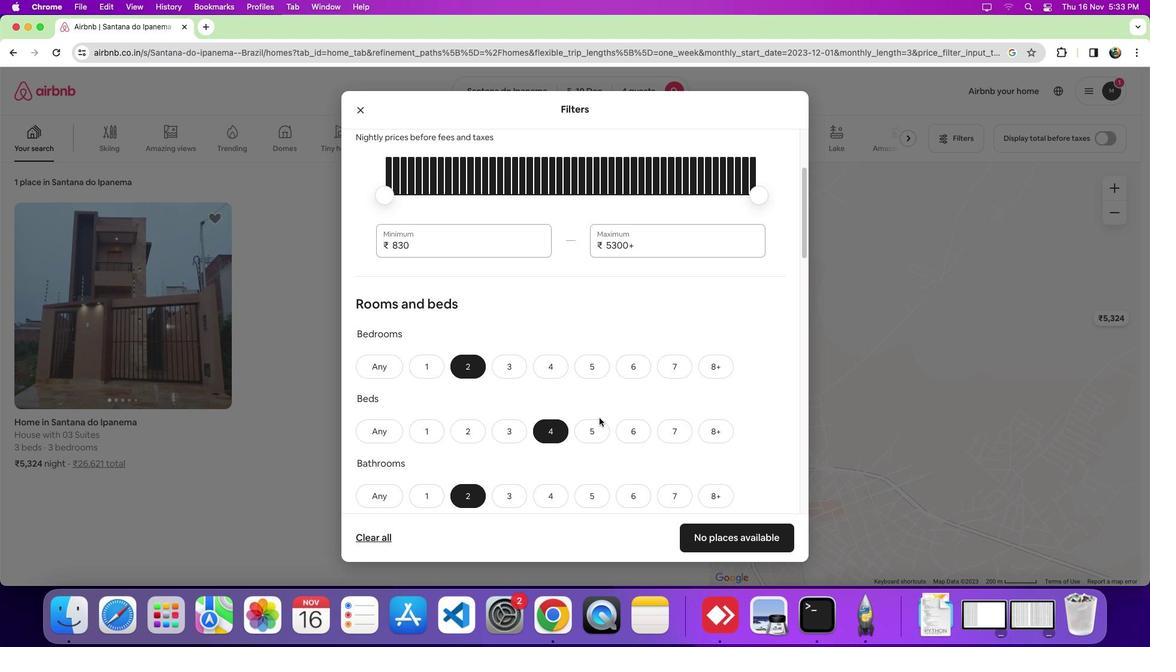 
Action: Mouse scrolled (599, 417) with delta (0, 0)
Screenshot: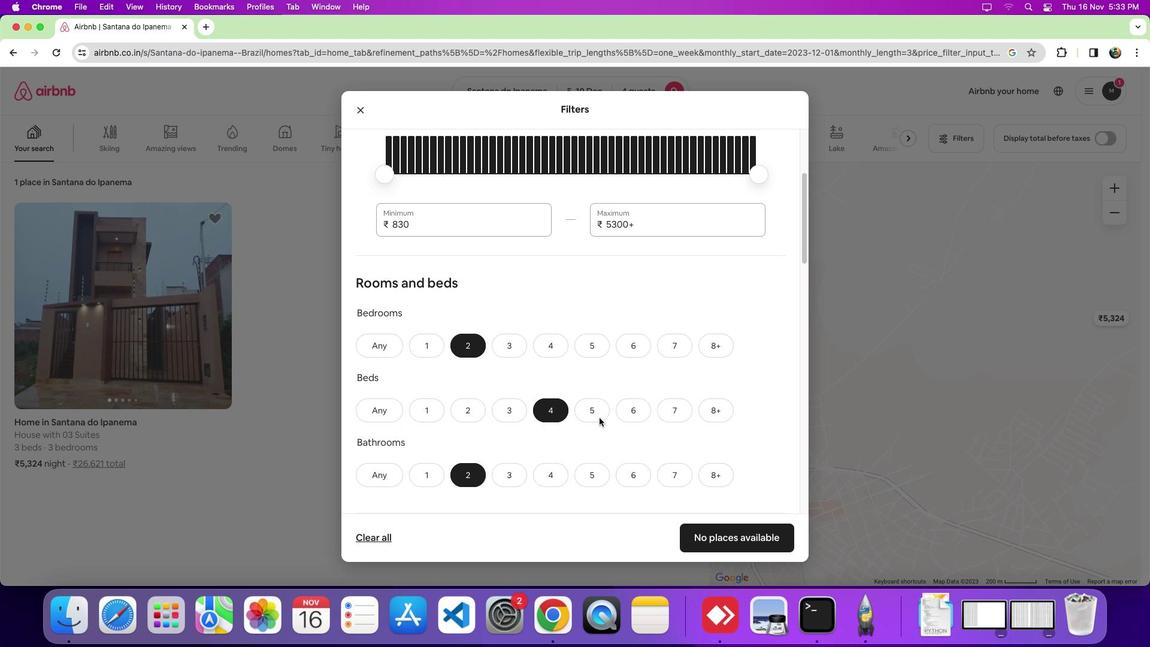 
Action: Mouse moved to (599, 417)
Screenshot: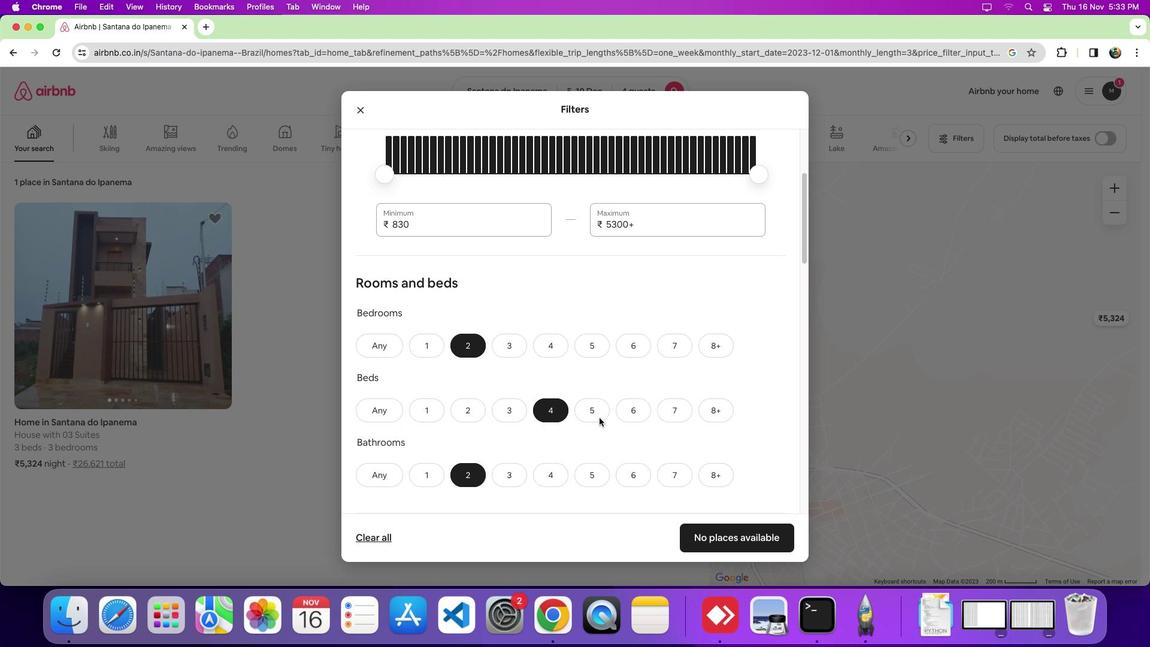 
Action: Mouse scrolled (599, 417) with delta (0, 0)
Screenshot: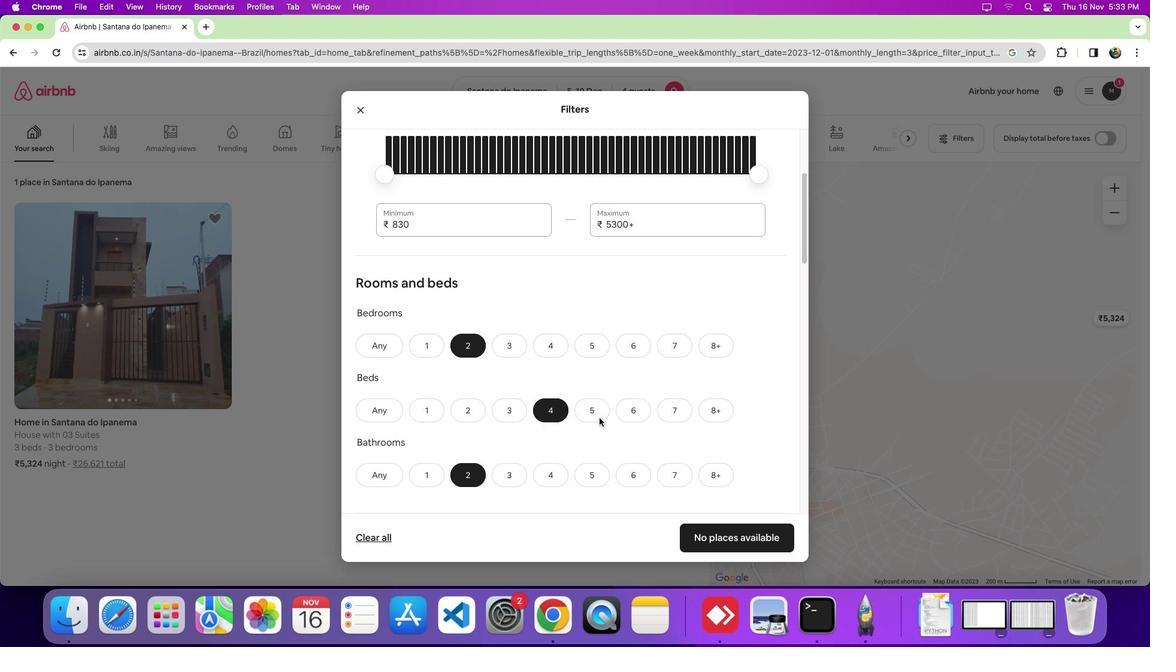 
Action: Mouse scrolled (599, 417) with delta (0, 0)
Screenshot: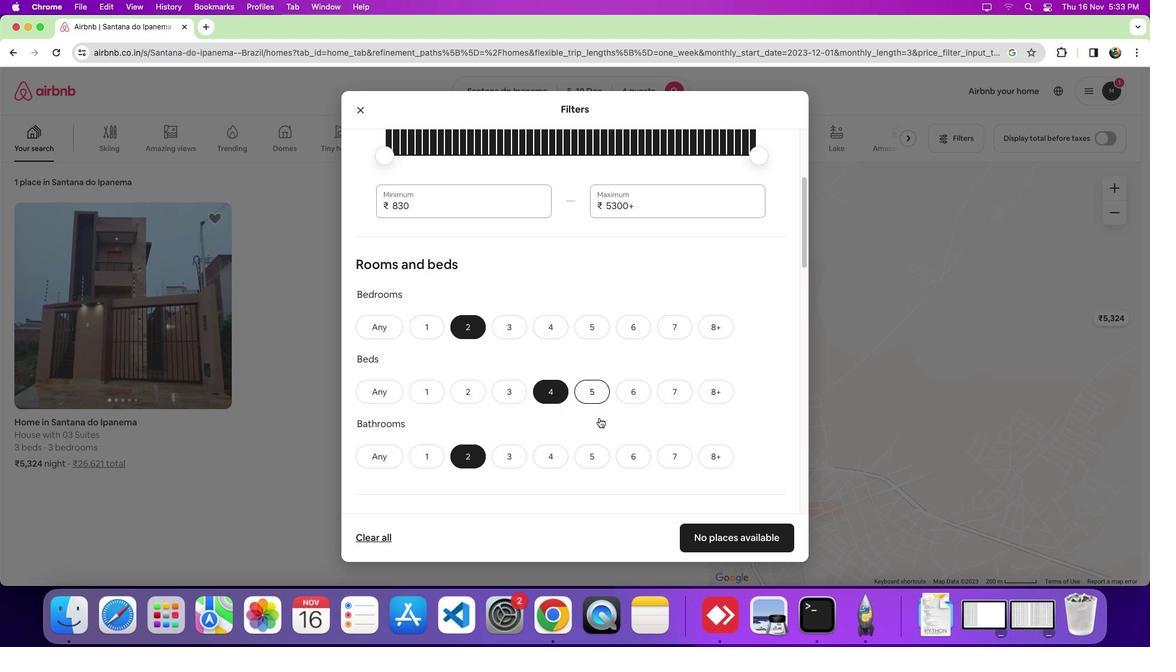 
Action: Mouse scrolled (599, 417) with delta (0, 0)
Screenshot: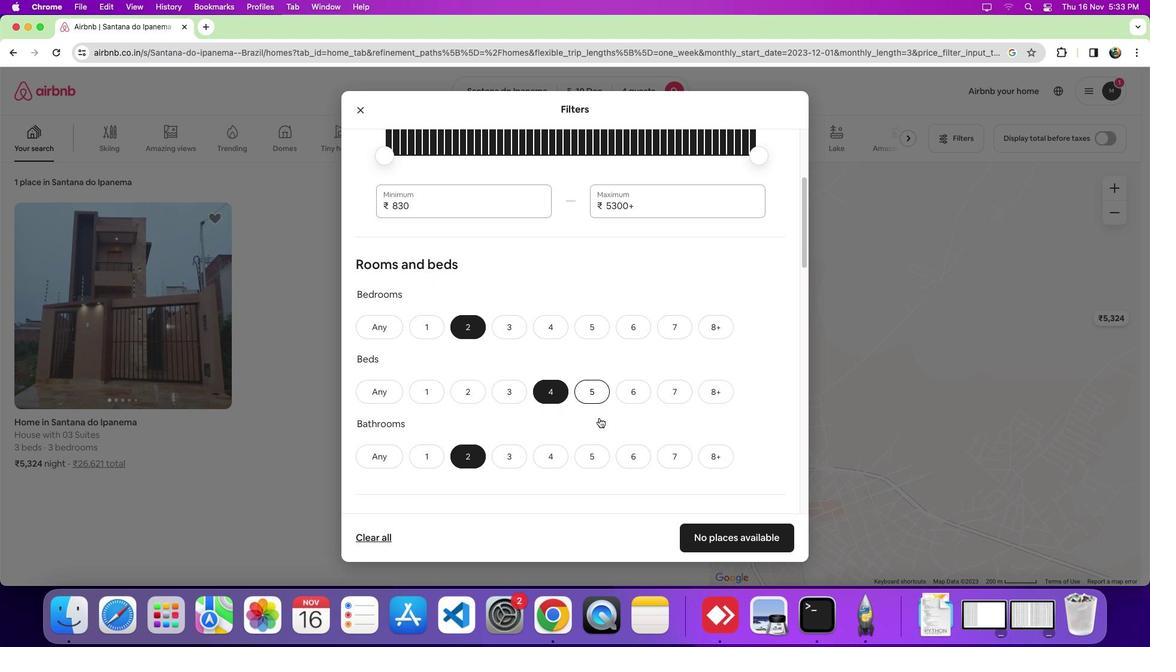 
Action: Mouse scrolled (599, 417) with delta (0, 0)
Screenshot: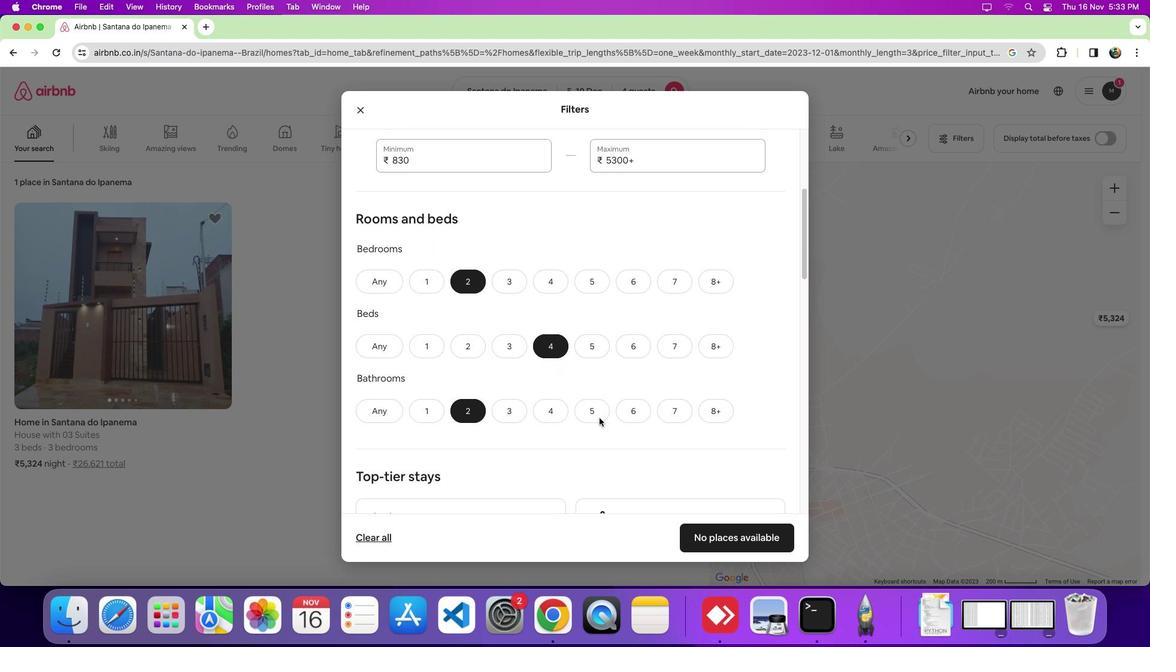 
Action: Mouse scrolled (599, 417) with delta (0, 0)
Screenshot: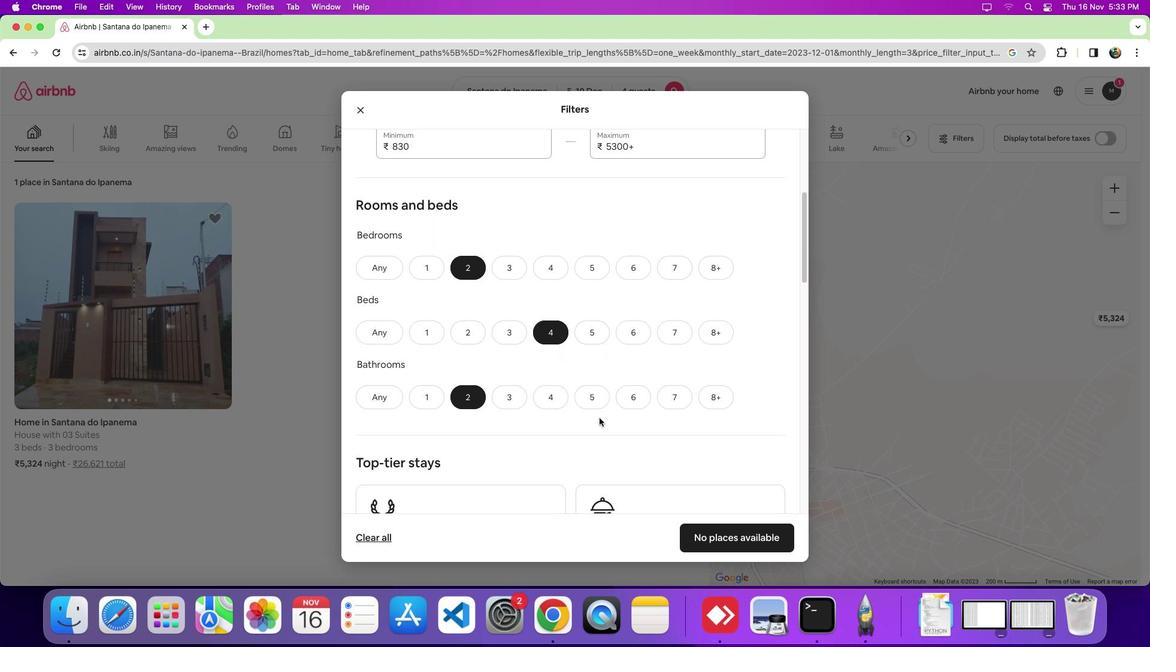 
Action: Mouse scrolled (599, 417) with delta (0, 0)
Screenshot: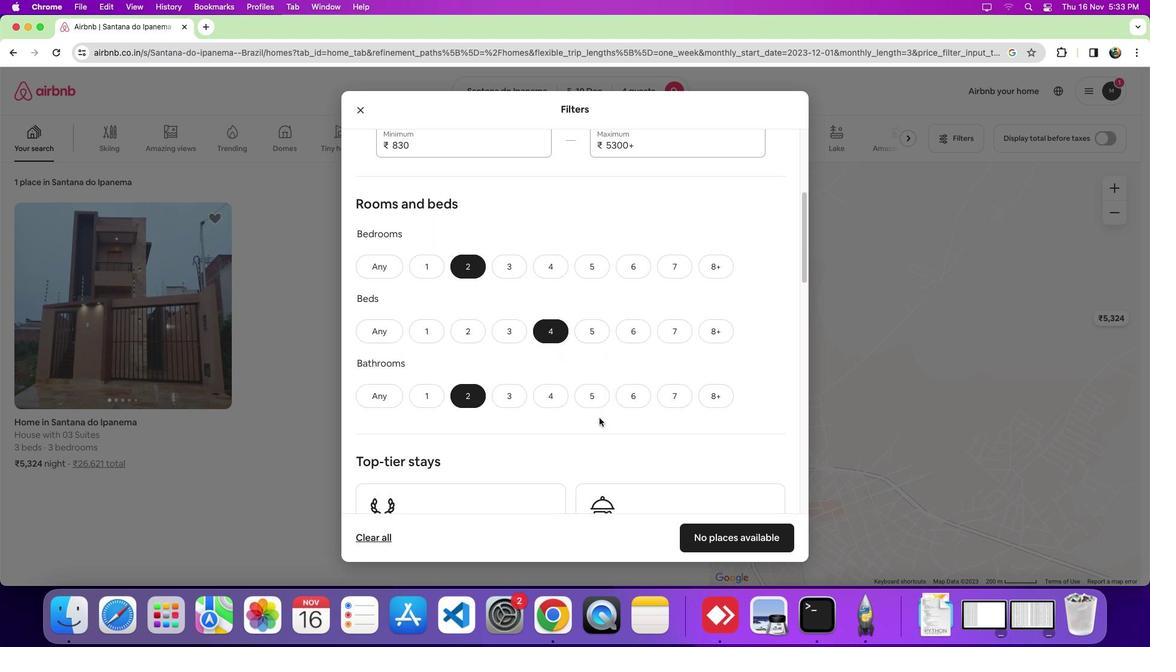 
Action: Mouse scrolled (599, 417) with delta (0, 0)
Screenshot: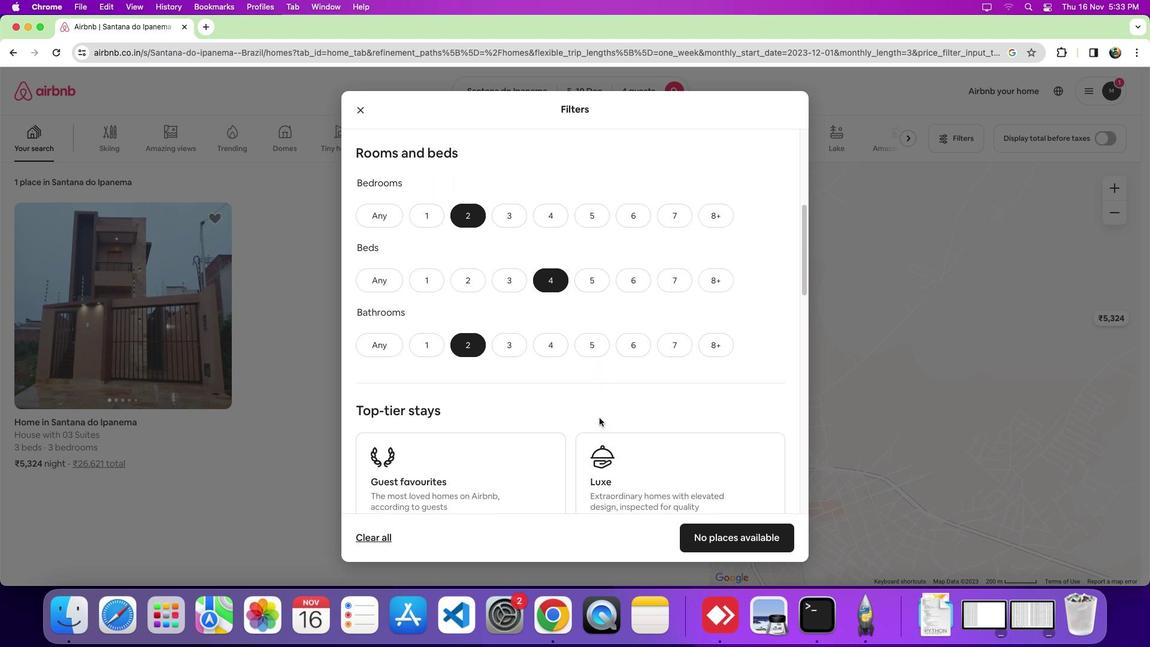 
Action: Mouse scrolled (599, 417) with delta (0, 0)
Screenshot: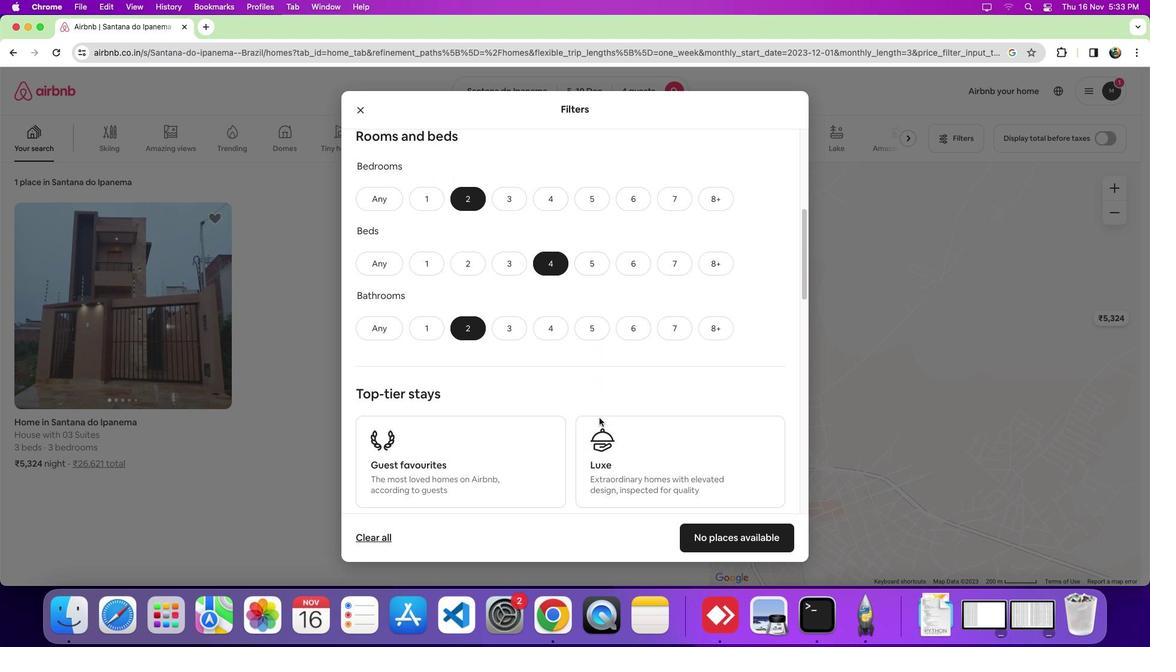 
Action: Mouse scrolled (599, 417) with delta (0, 0)
Screenshot: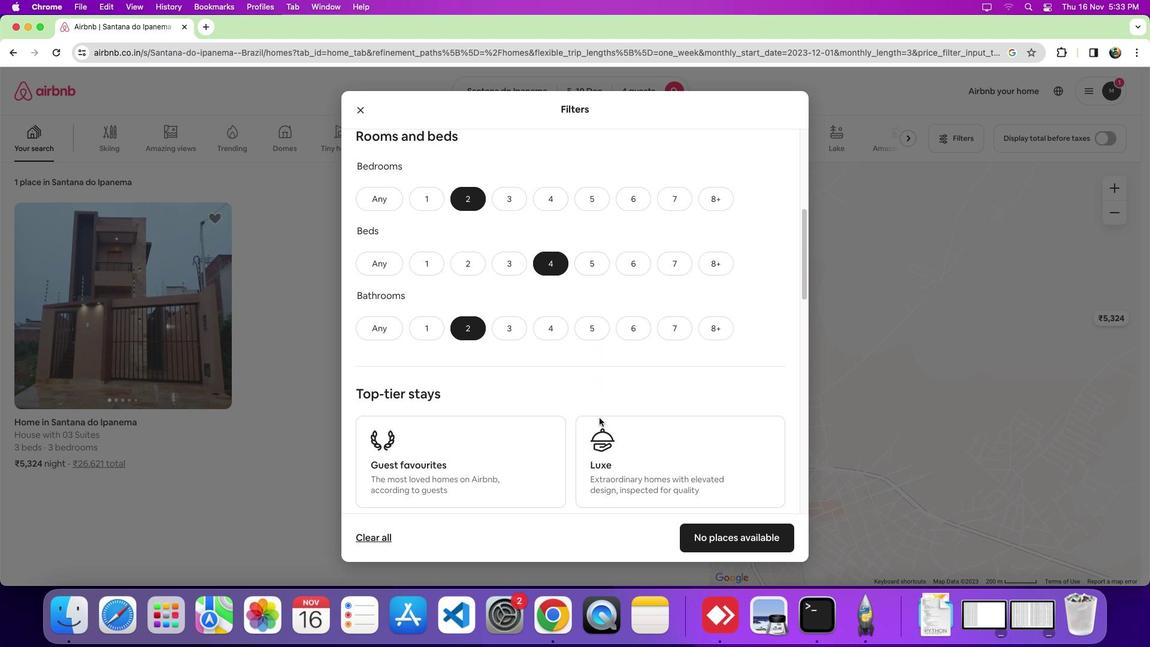 
Action: Mouse scrolled (599, 417) with delta (0, 0)
Screenshot: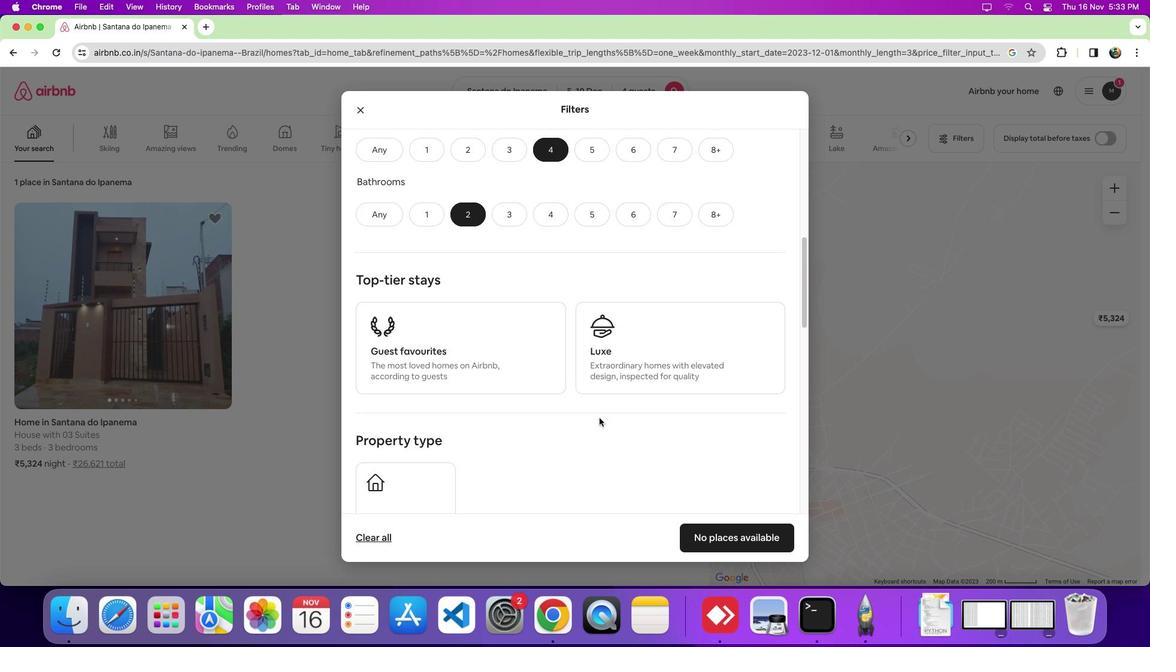 
Action: Mouse scrolled (599, 417) with delta (0, 0)
Screenshot: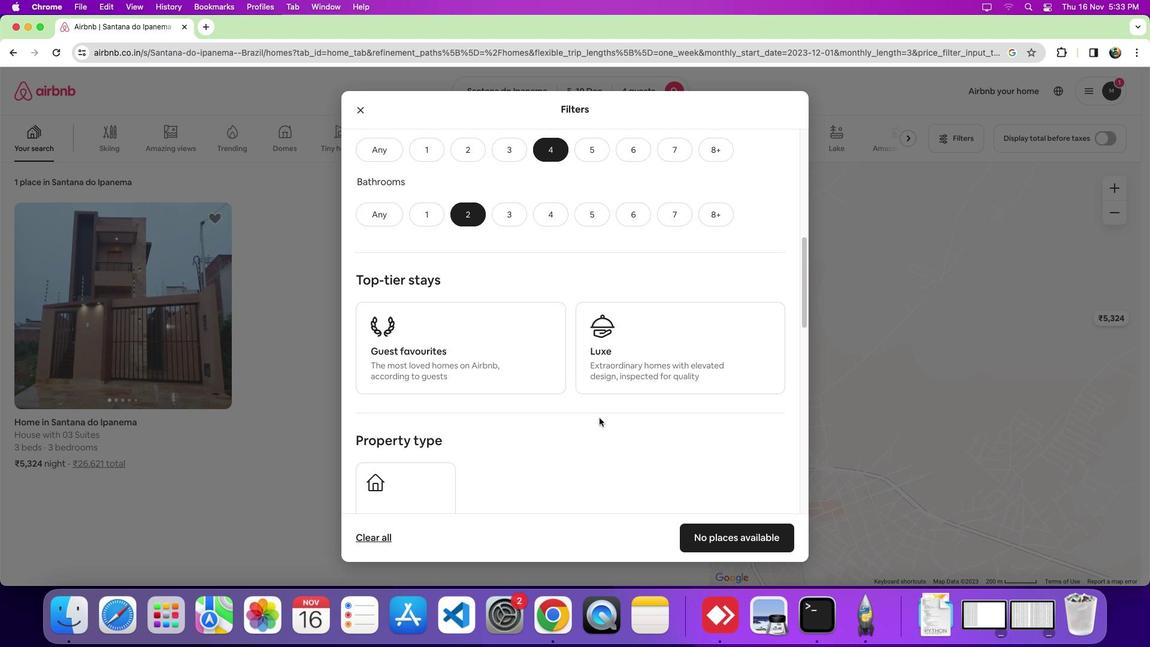 
Action: Mouse scrolled (599, 417) with delta (0, -1)
Screenshot: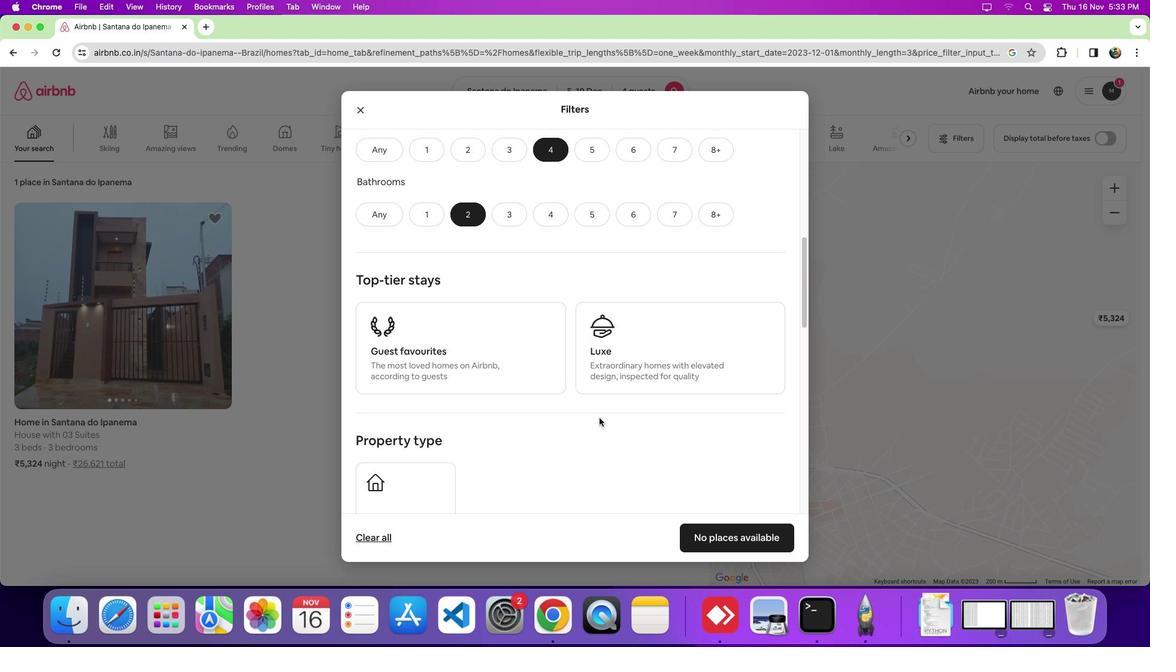 
Action: Mouse scrolled (599, 417) with delta (0, 0)
Screenshot: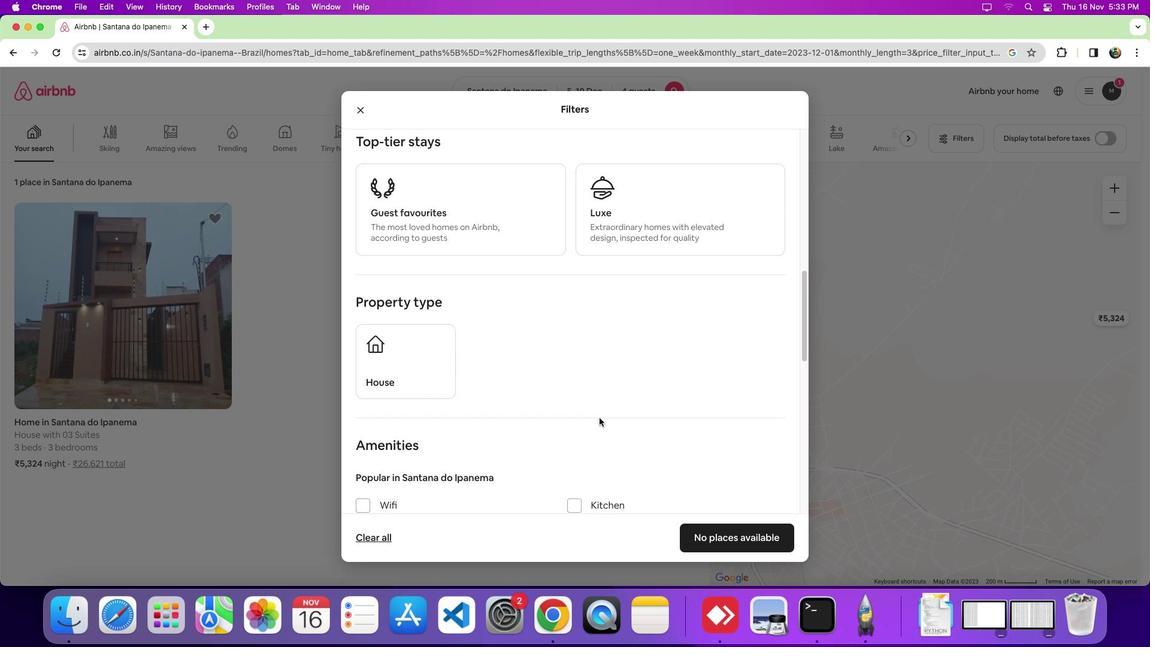 
Action: Mouse scrolled (599, 417) with delta (0, 0)
Screenshot: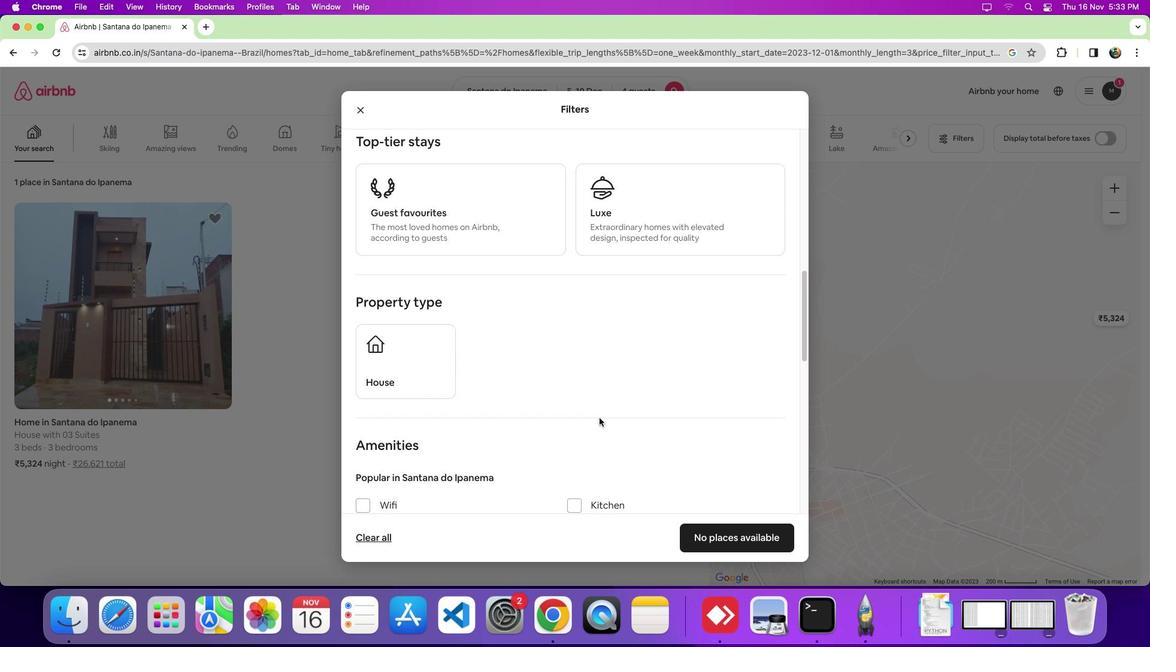 
Action: Mouse scrolled (599, 417) with delta (0, -1)
Screenshot: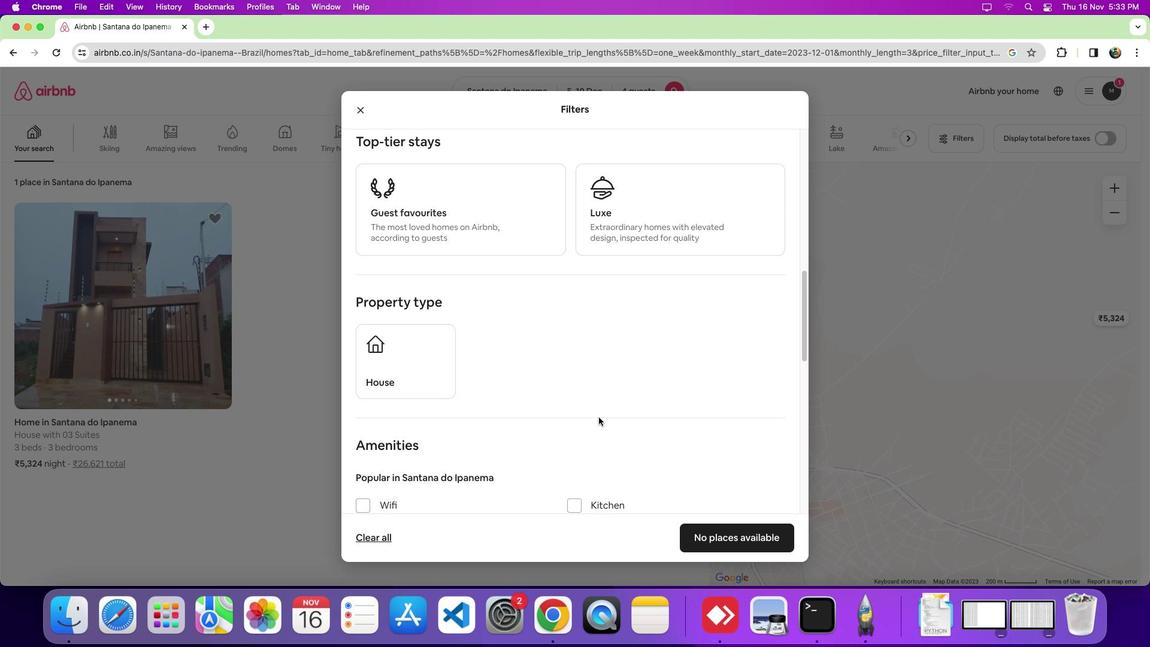 
Action: Mouse moved to (406, 360)
Screenshot: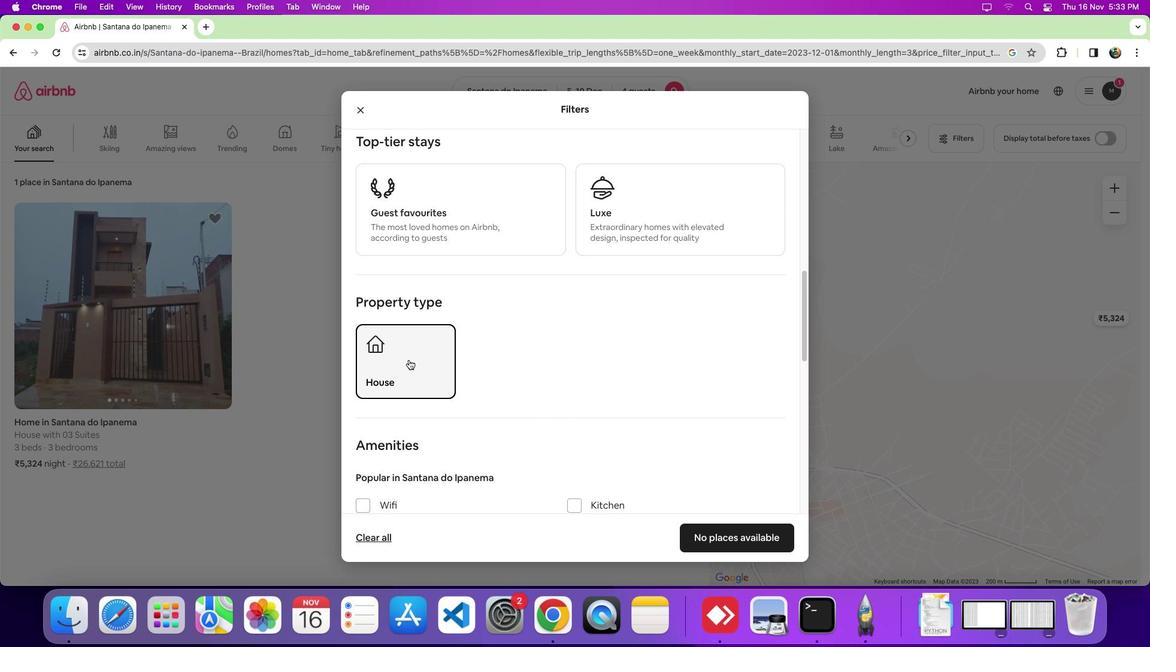 
Action: Mouse pressed left at (406, 360)
Screenshot: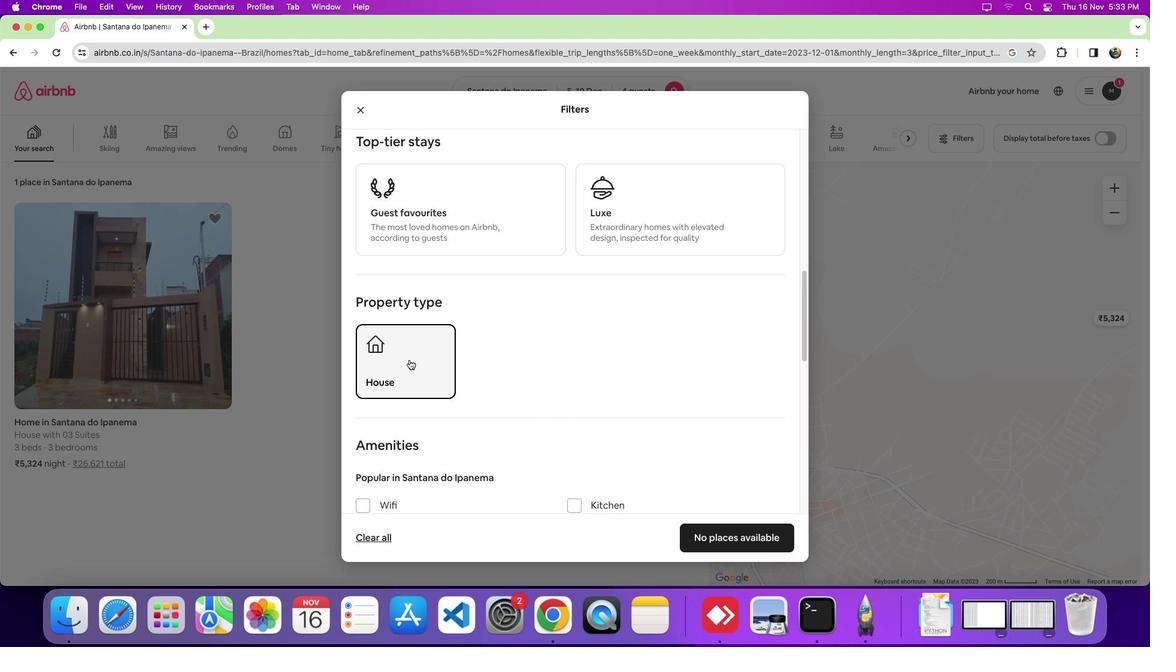 
Action: Mouse moved to (620, 326)
Screenshot: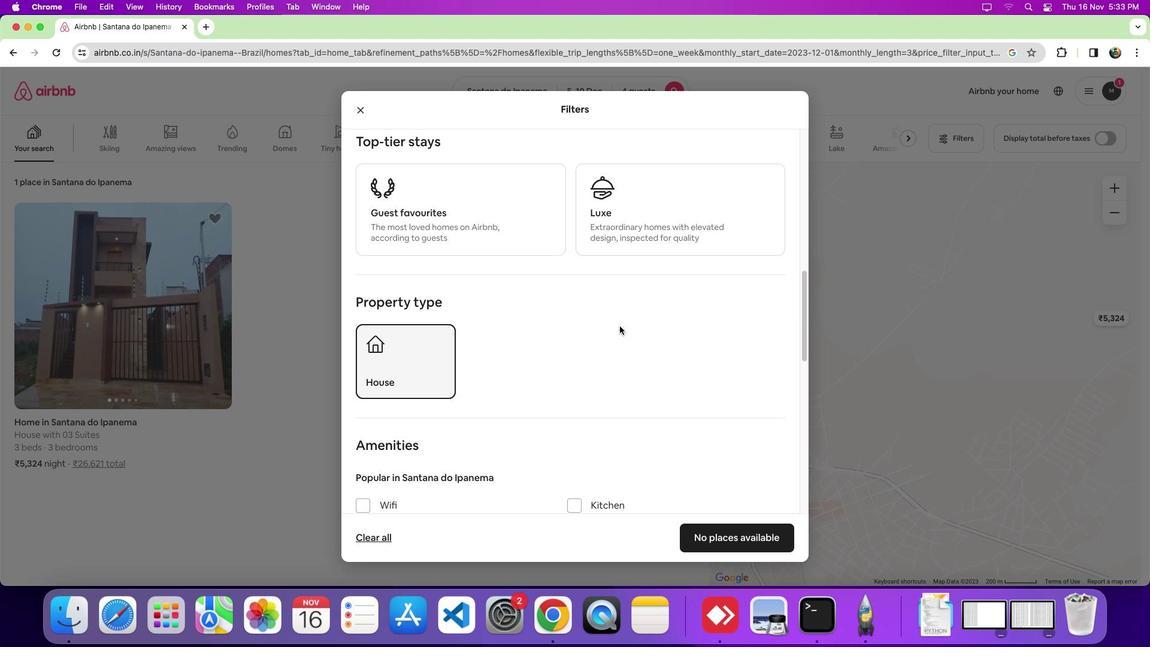 
Action: Mouse scrolled (620, 326) with delta (0, 0)
Screenshot: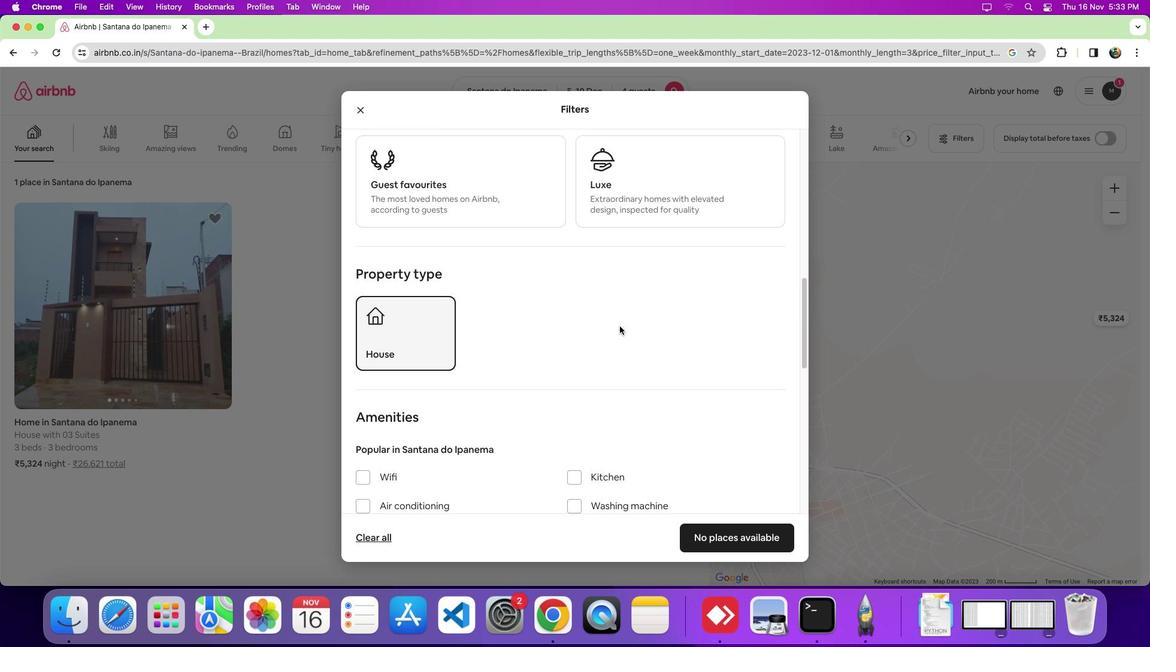 
Action: Mouse scrolled (620, 326) with delta (0, 0)
Screenshot: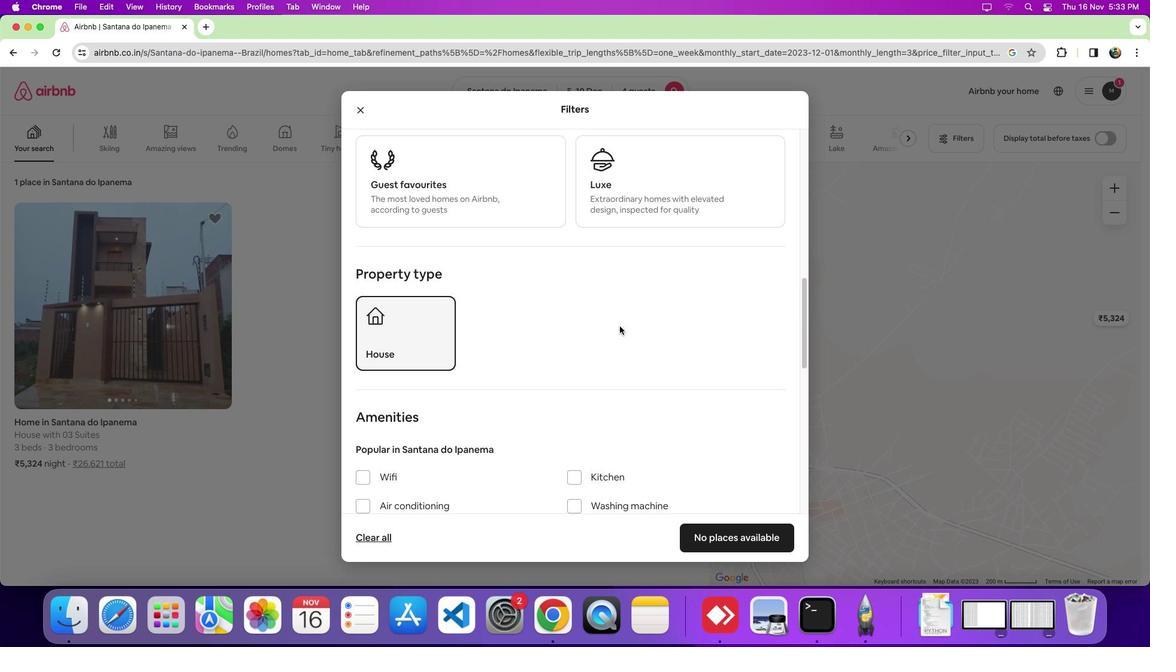 
Action: Mouse scrolled (620, 326) with delta (0, 0)
Screenshot: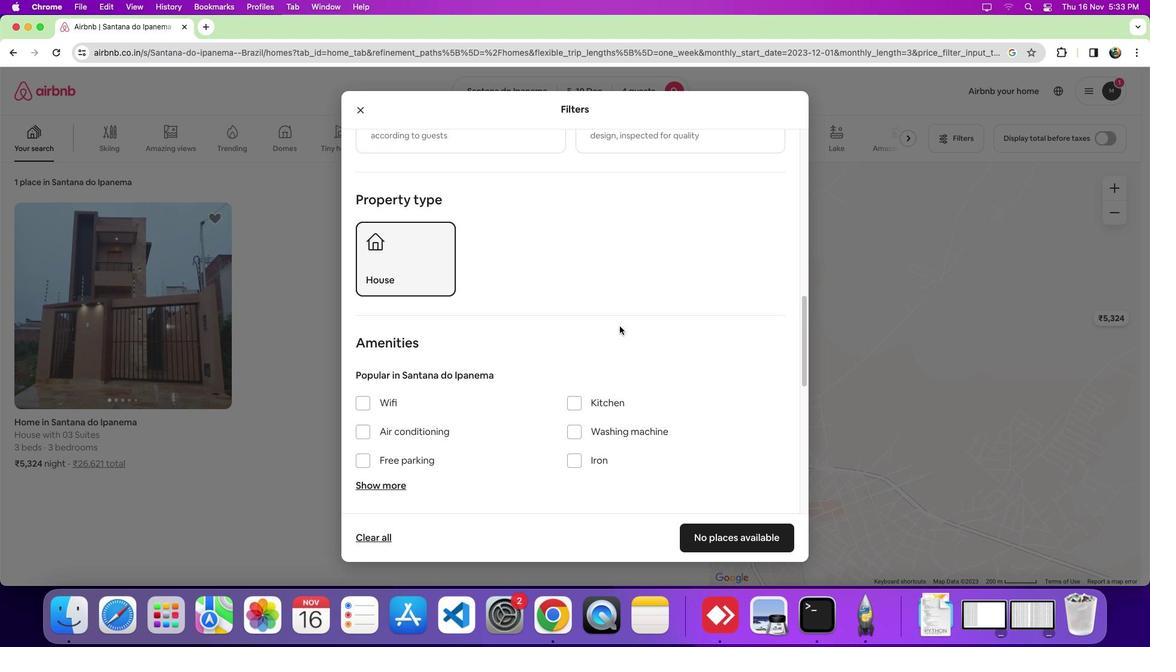 
Action: Mouse scrolled (620, 326) with delta (0, 0)
Screenshot: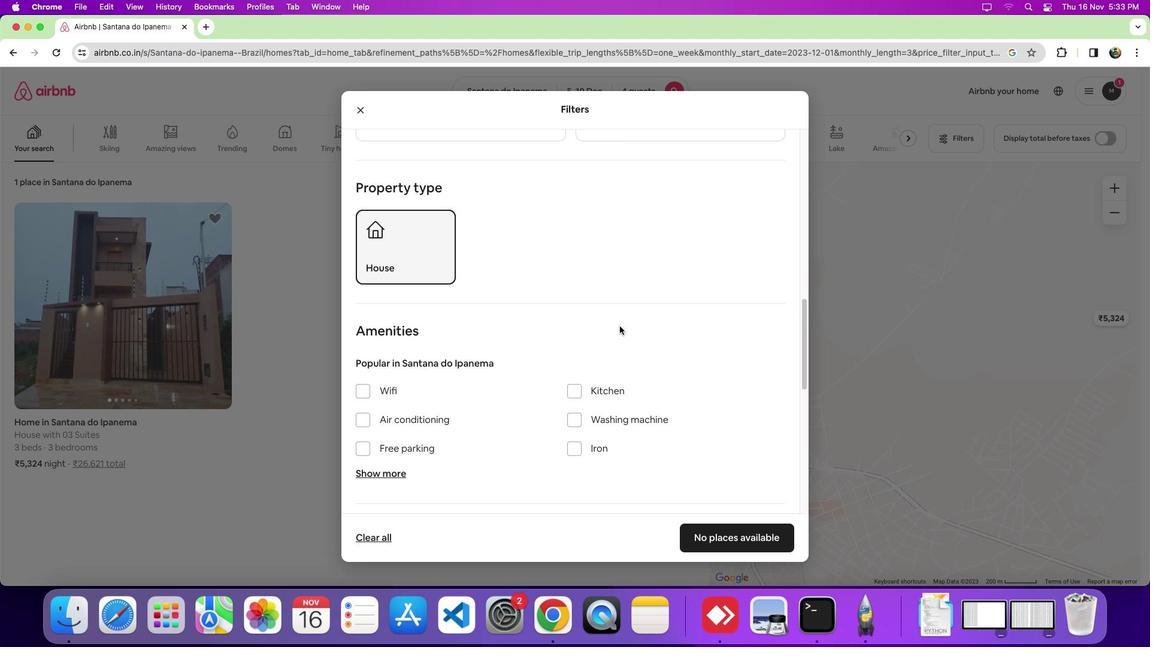 
Action: Mouse scrolled (620, 326) with delta (0, 0)
Screenshot: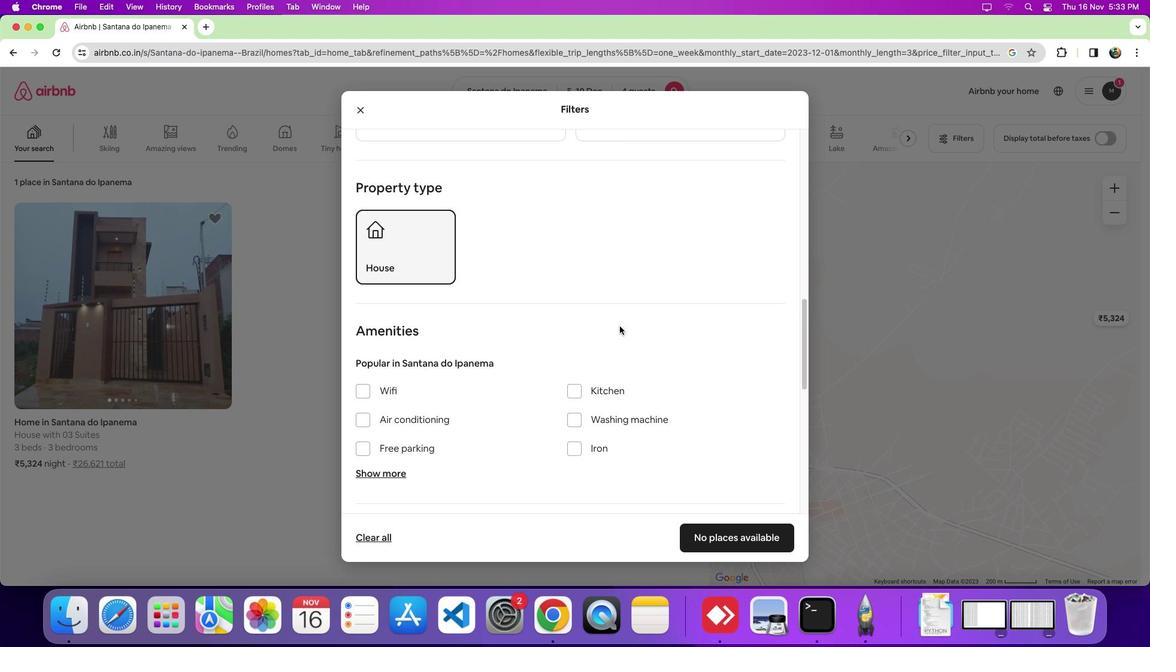 
Action: Mouse scrolled (620, 326) with delta (0, 0)
Screenshot: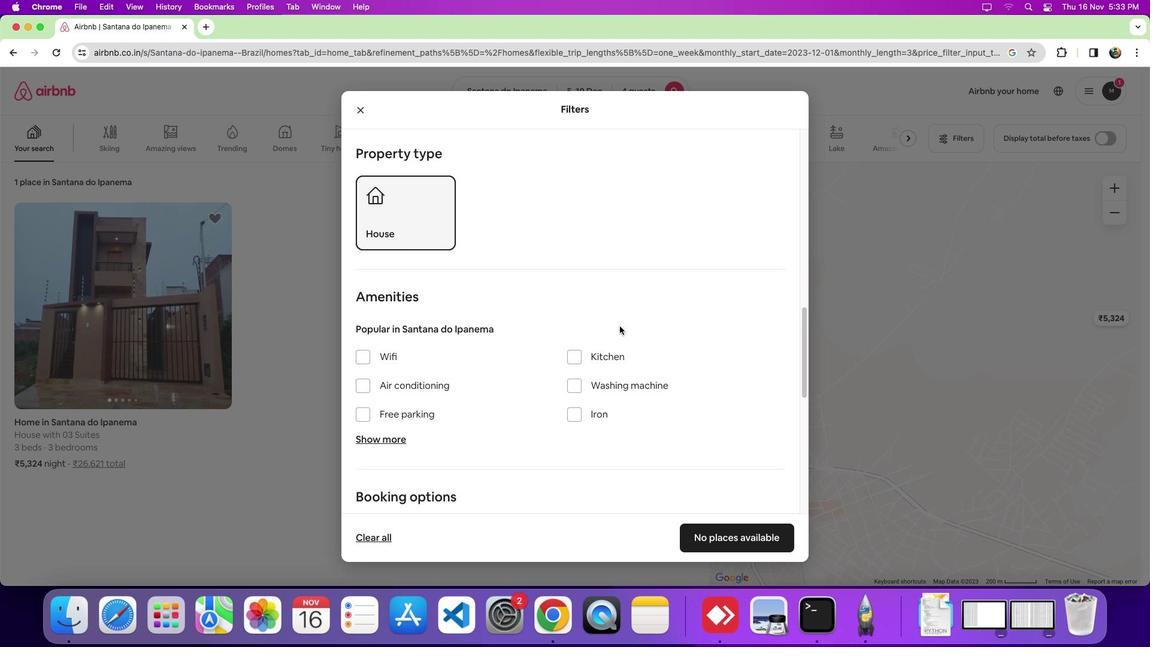 
Action: Mouse scrolled (620, 326) with delta (0, 0)
Screenshot: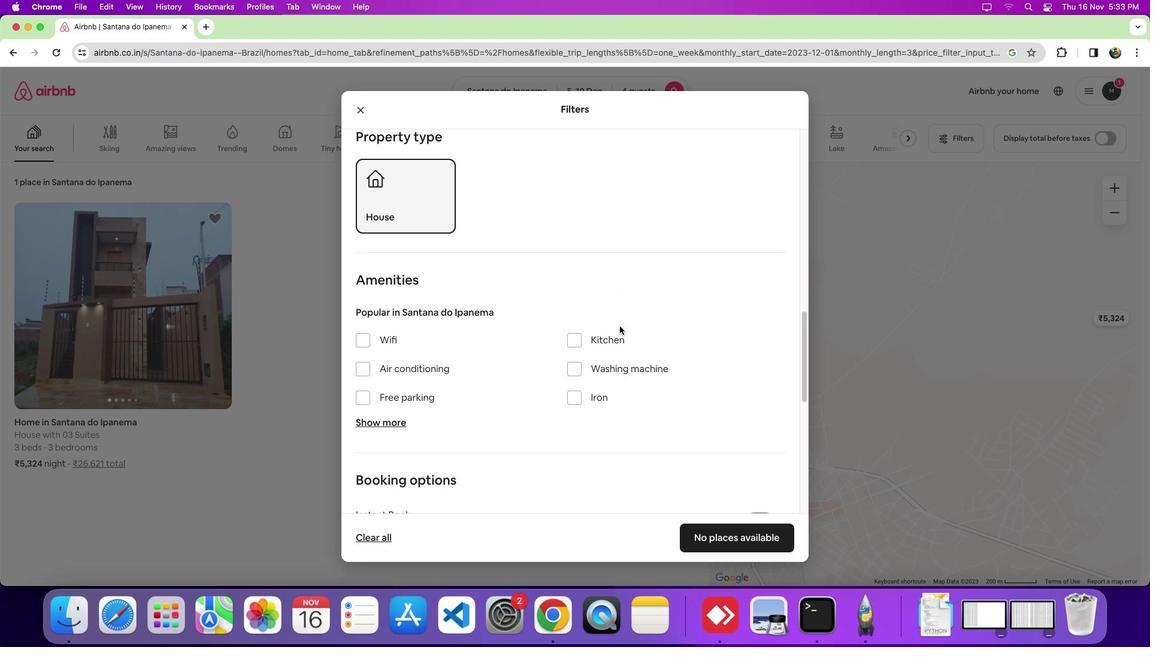 
Action: Mouse scrolled (620, 326) with delta (0, 0)
Screenshot: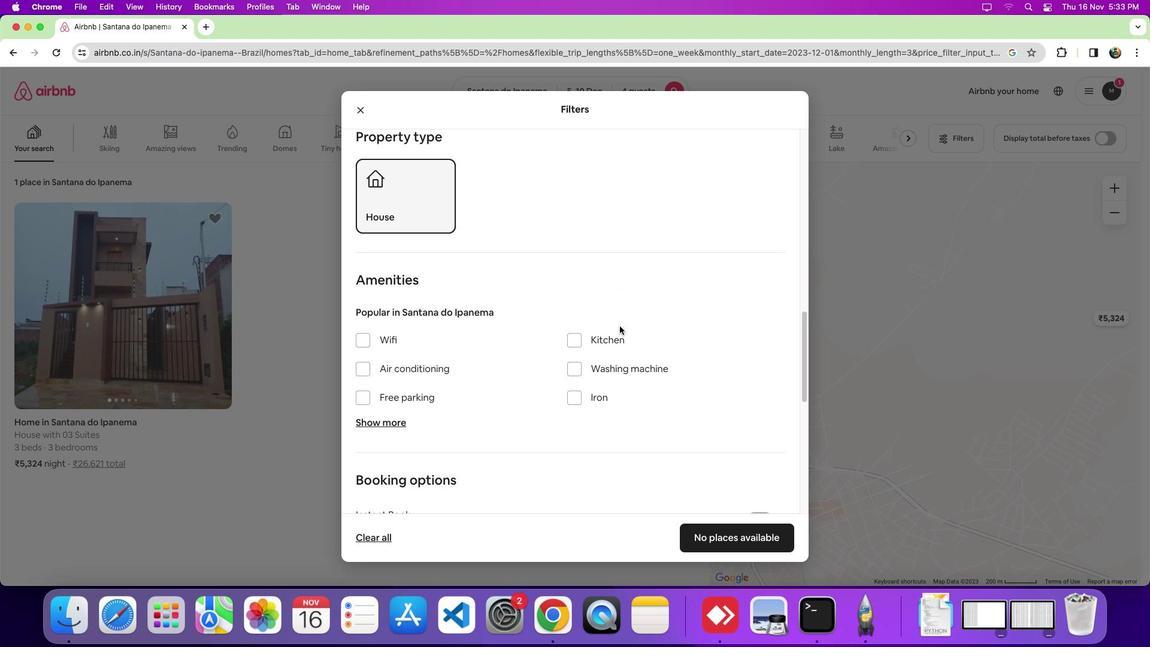 
Action: Mouse moved to (704, 530)
Screenshot: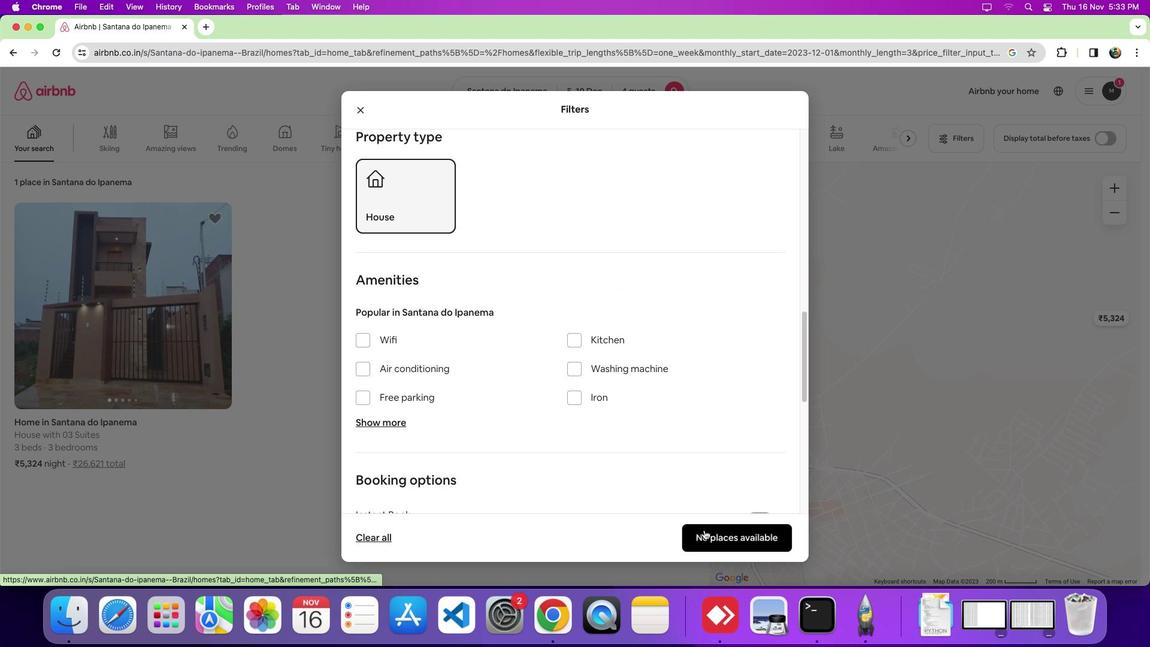 
Action: Mouse pressed left at (704, 530)
Screenshot: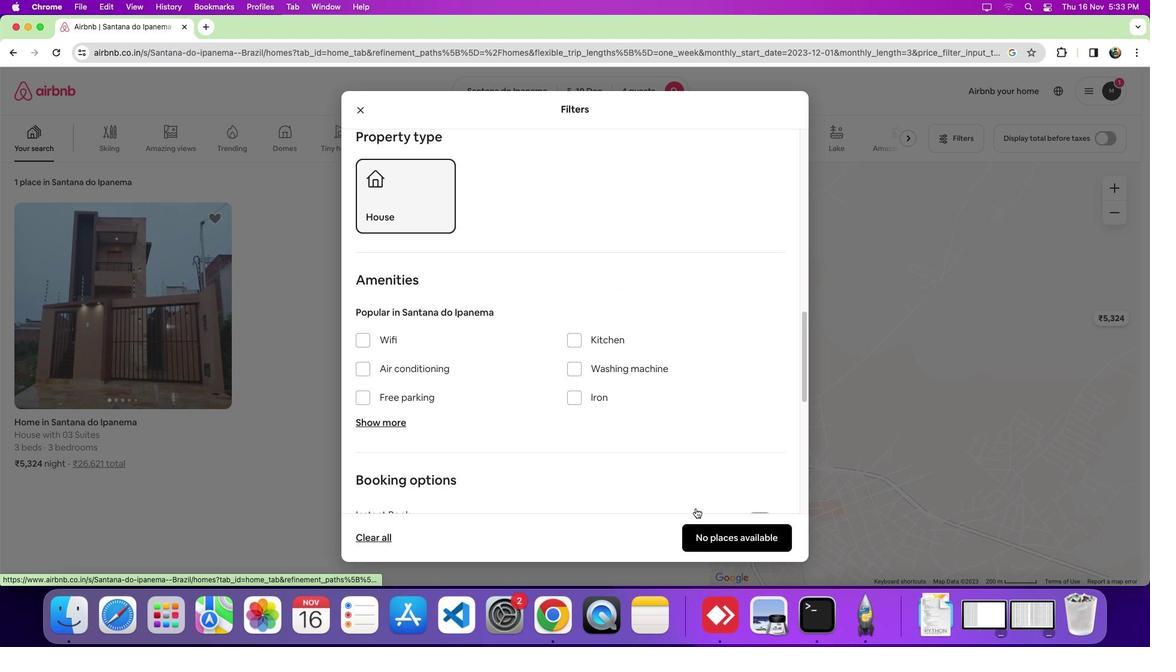 
Action: Mouse moved to (641, 425)
Screenshot: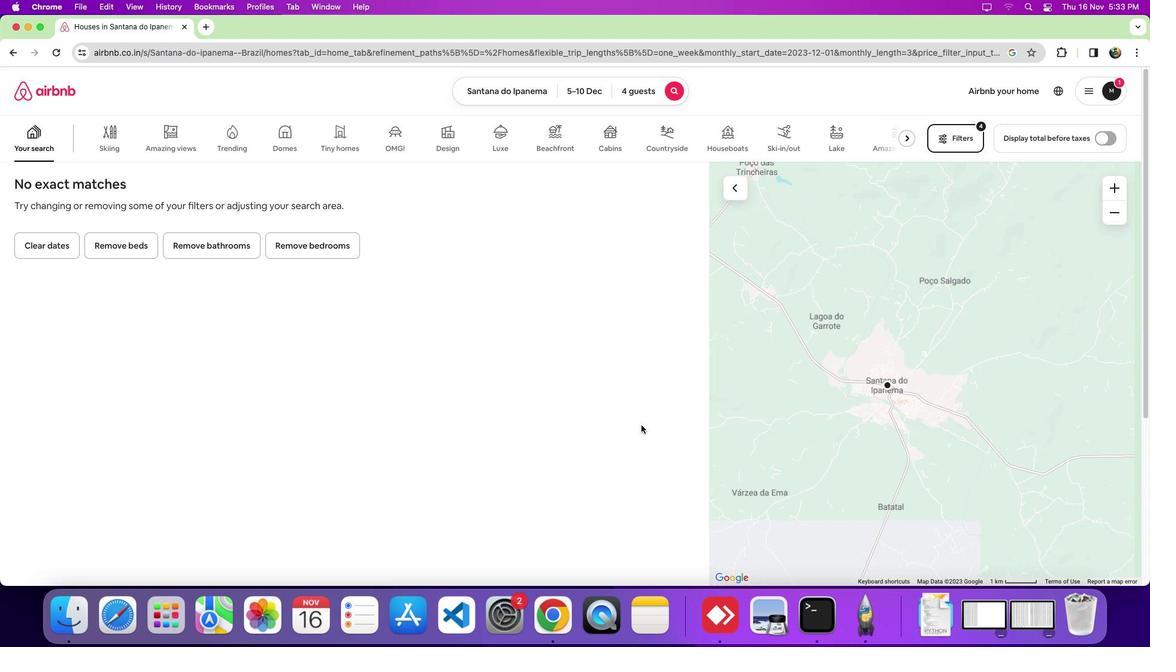 
Action: Mouse pressed left at (641, 425)
Screenshot: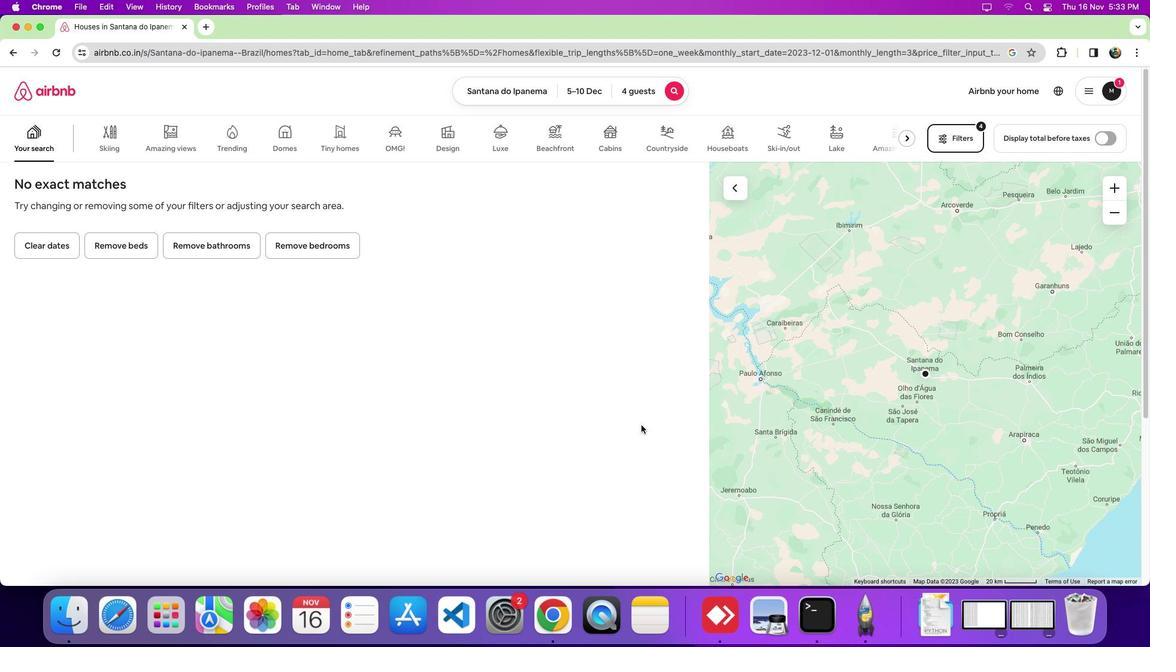 
